 Task: Look for space in Aflou, Algeria from 1st June, 2023 to 9th June, 2023 for 6 adults in price range Rs.6000 to Rs.12000. Place can be entire place with 3 bedrooms having 3 beds and 3 bathrooms. Property type can be house, flat, hotel. Booking option can be shelf check-in. Required host language is .
Action: Mouse moved to (510, 107)
Screenshot: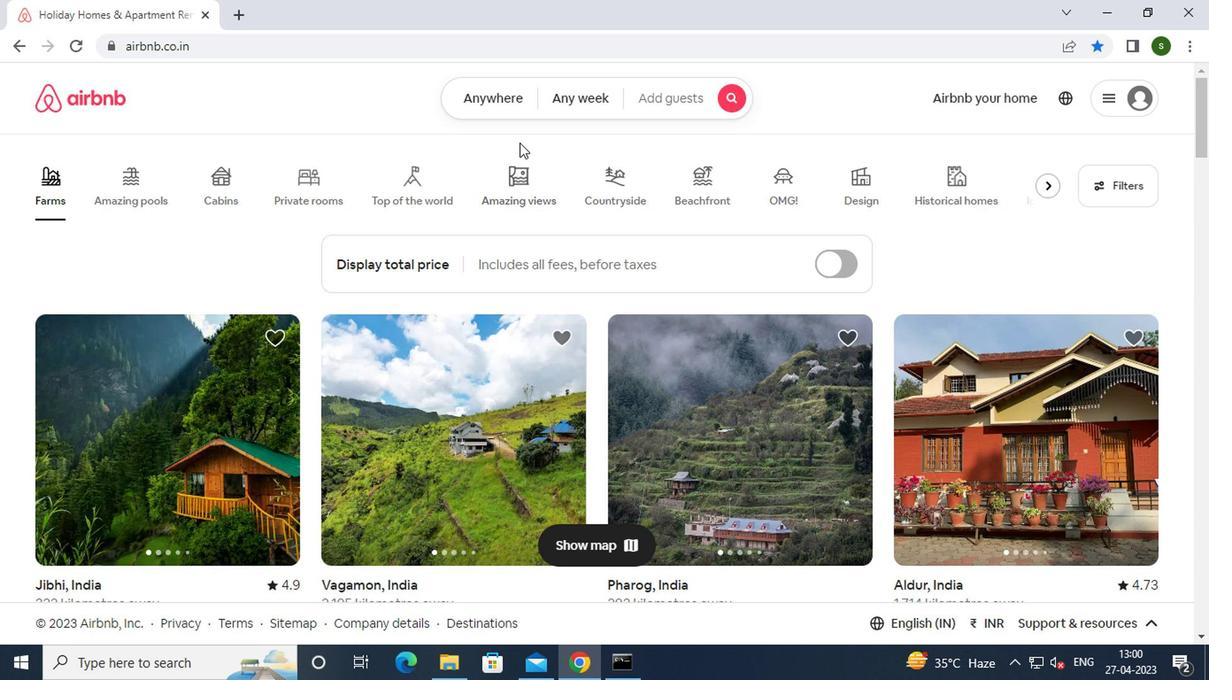 
Action: Mouse pressed left at (510, 107)
Screenshot: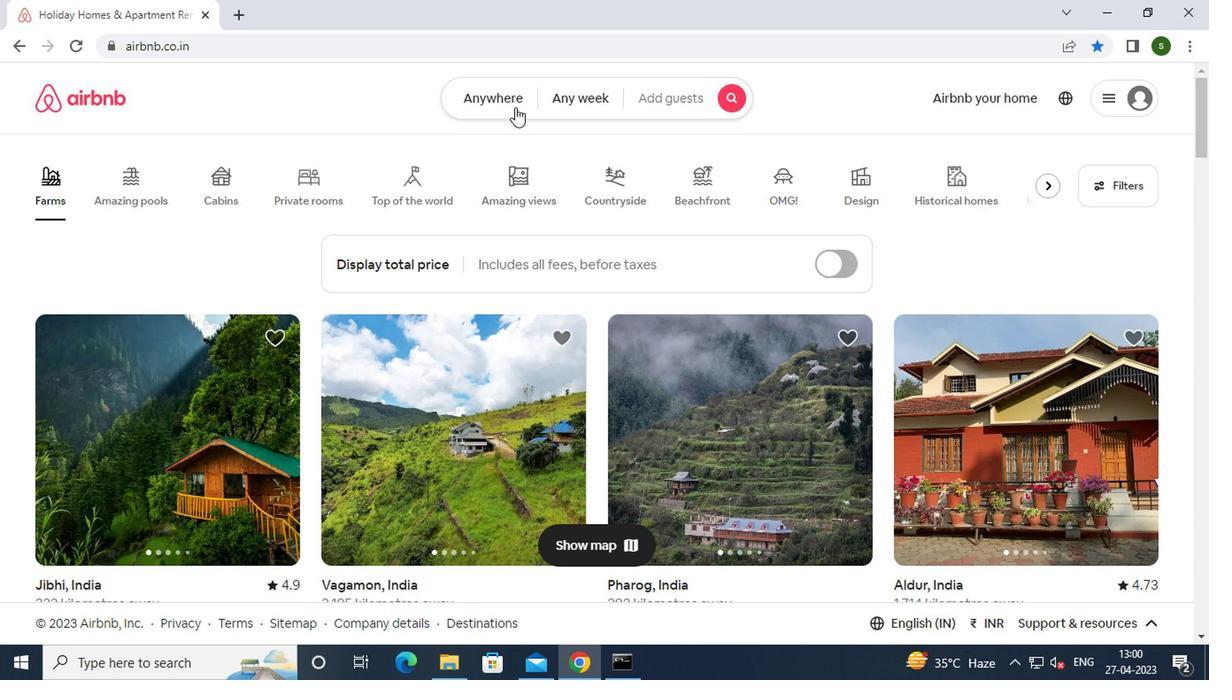 
Action: Mouse moved to (352, 158)
Screenshot: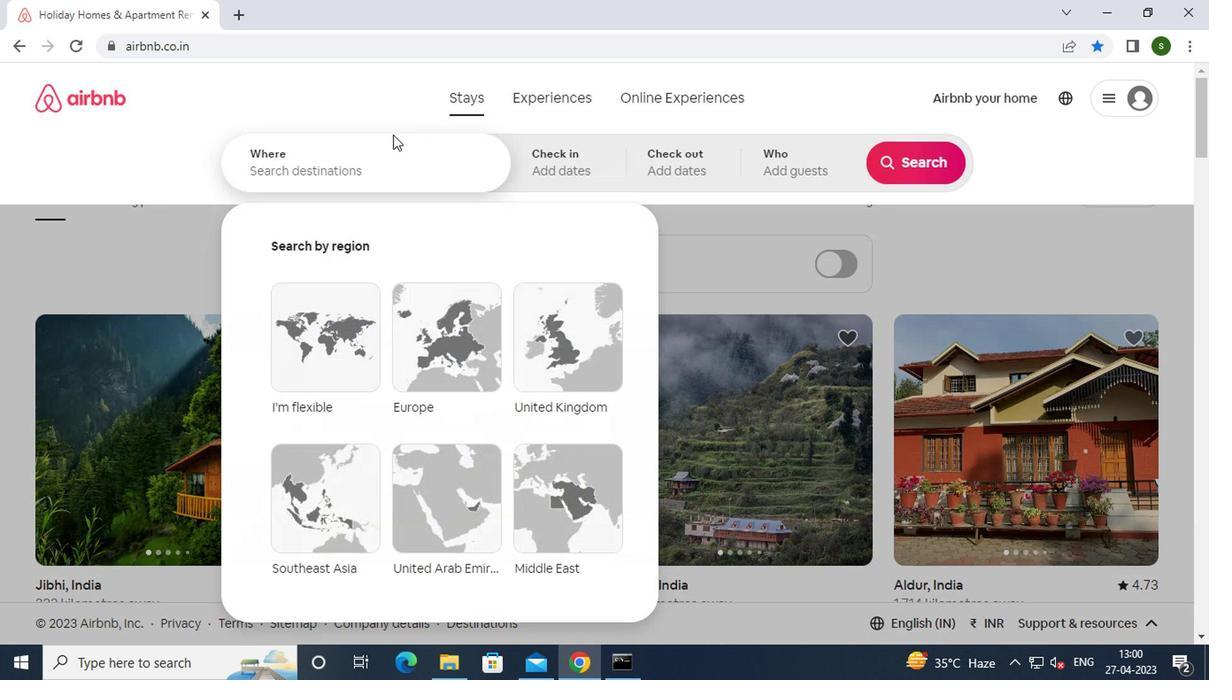 
Action: Mouse pressed left at (352, 158)
Screenshot: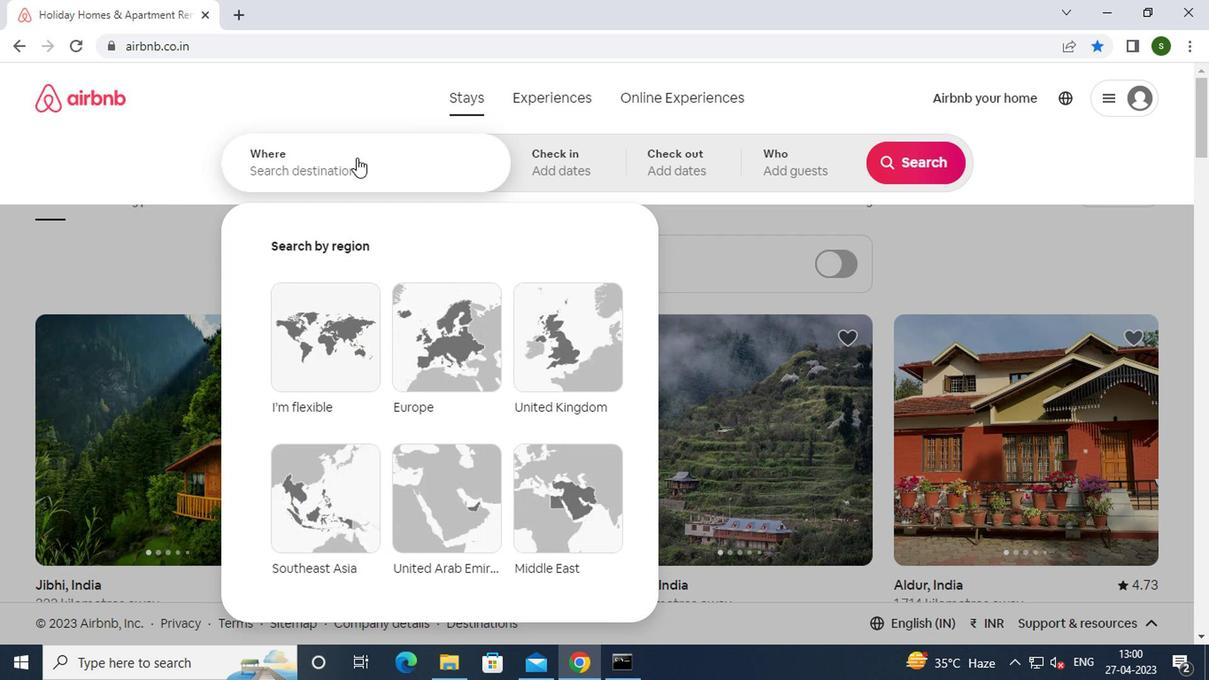 
Action: Mouse moved to (280, 136)
Screenshot: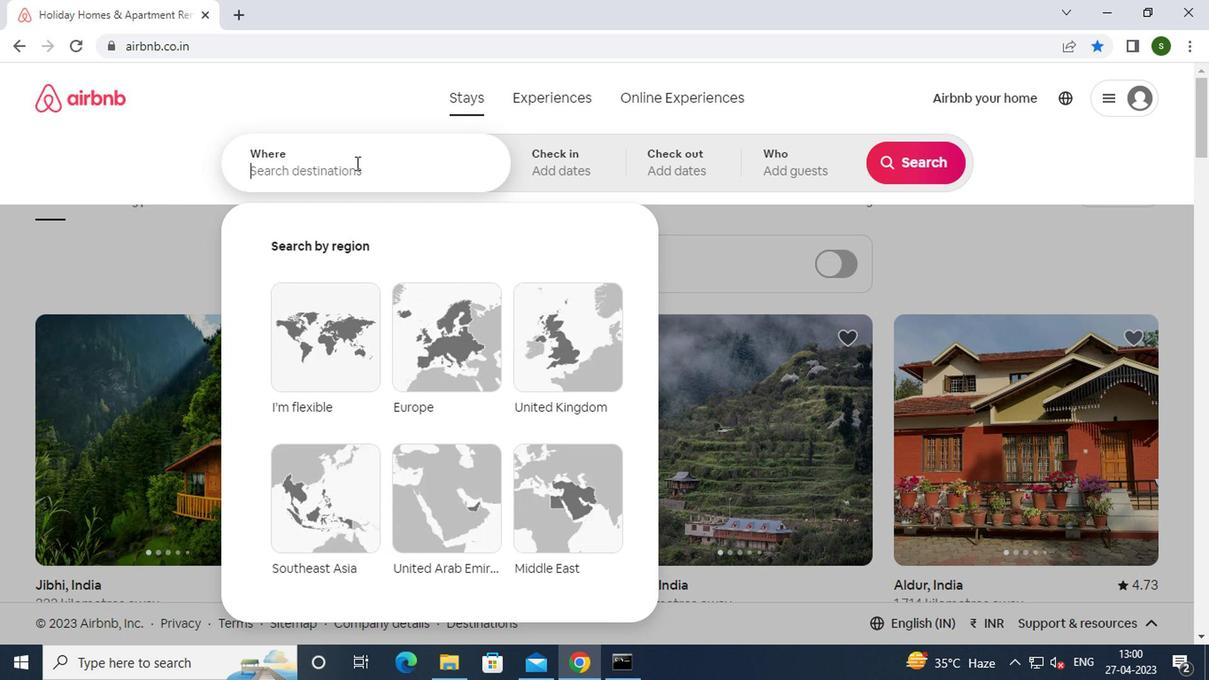 
Action: Key pressed a<Key.caps_lock>flou
Screenshot: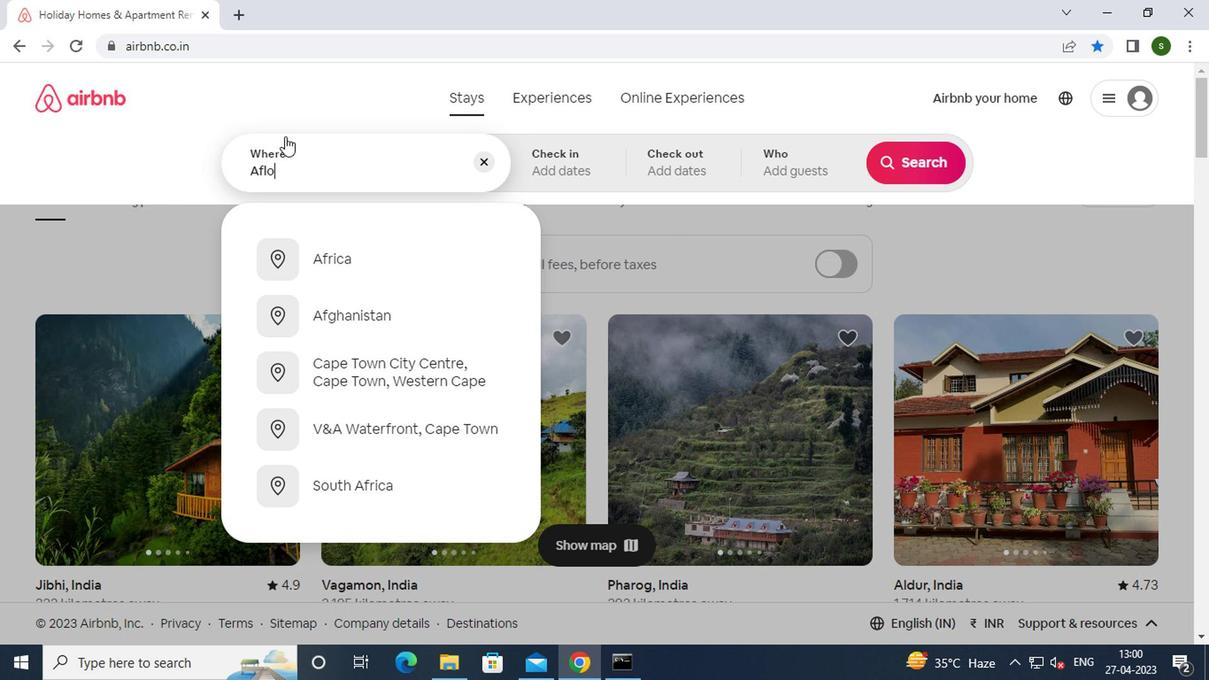 
Action: Mouse moved to (385, 260)
Screenshot: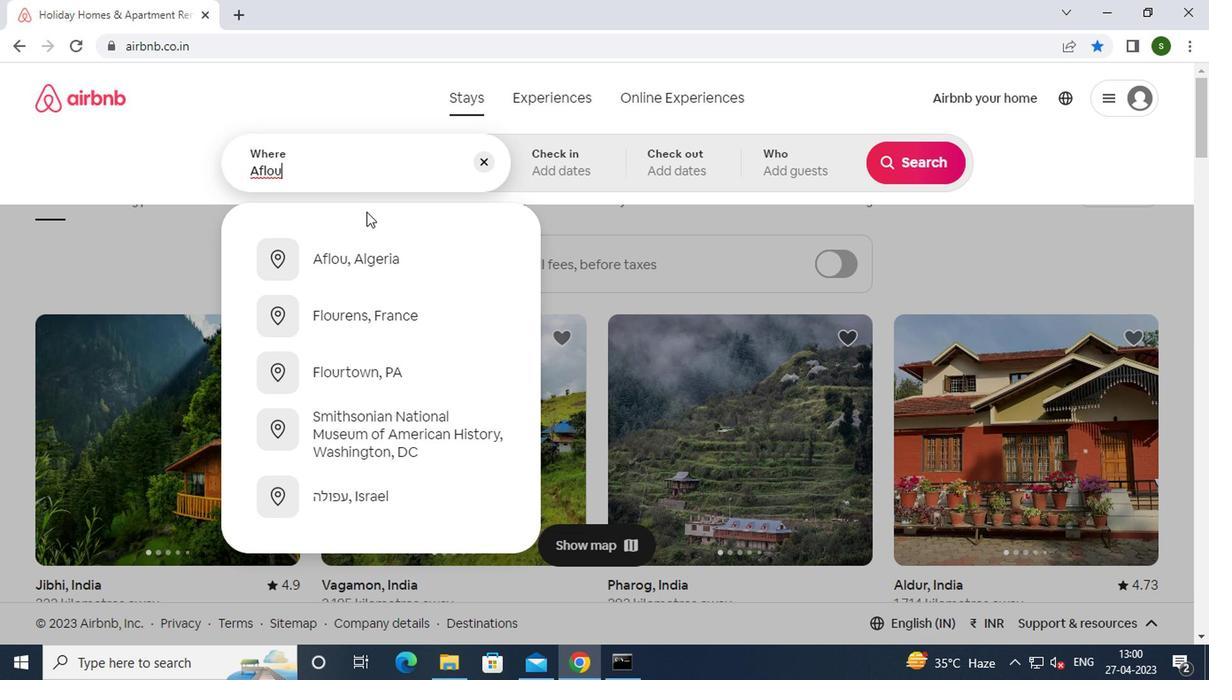 
Action: Mouse pressed left at (385, 260)
Screenshot: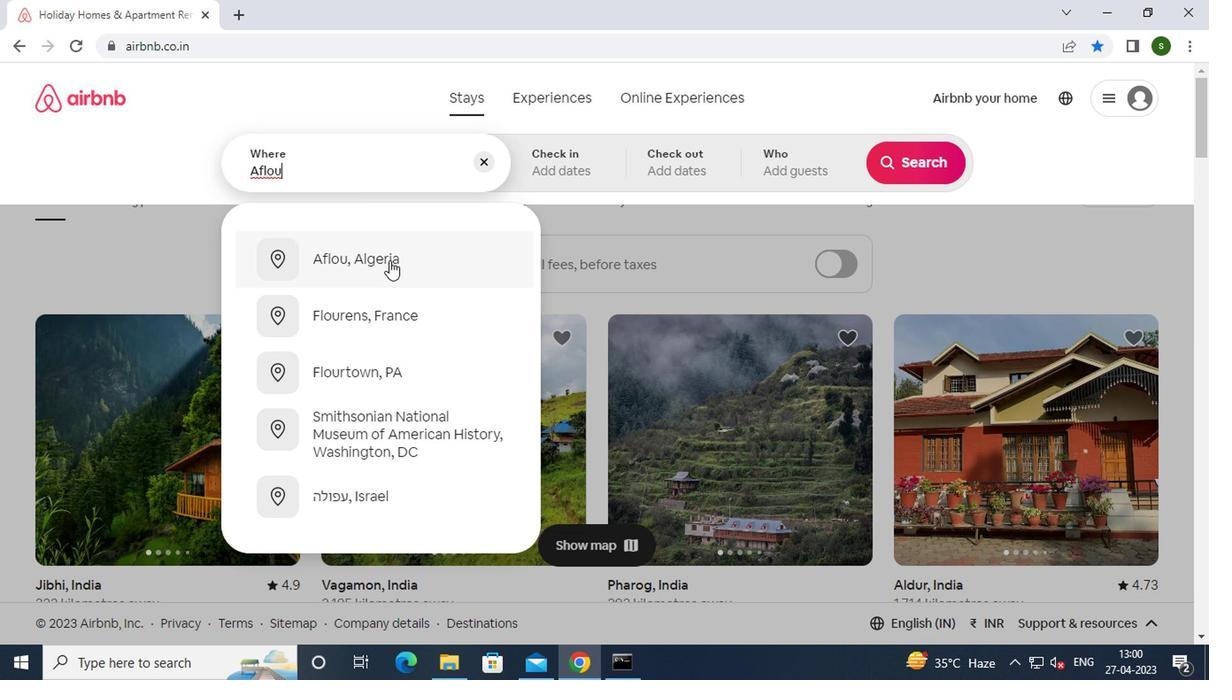 
Action: Mouse moved to (906, 308)
Screenshot: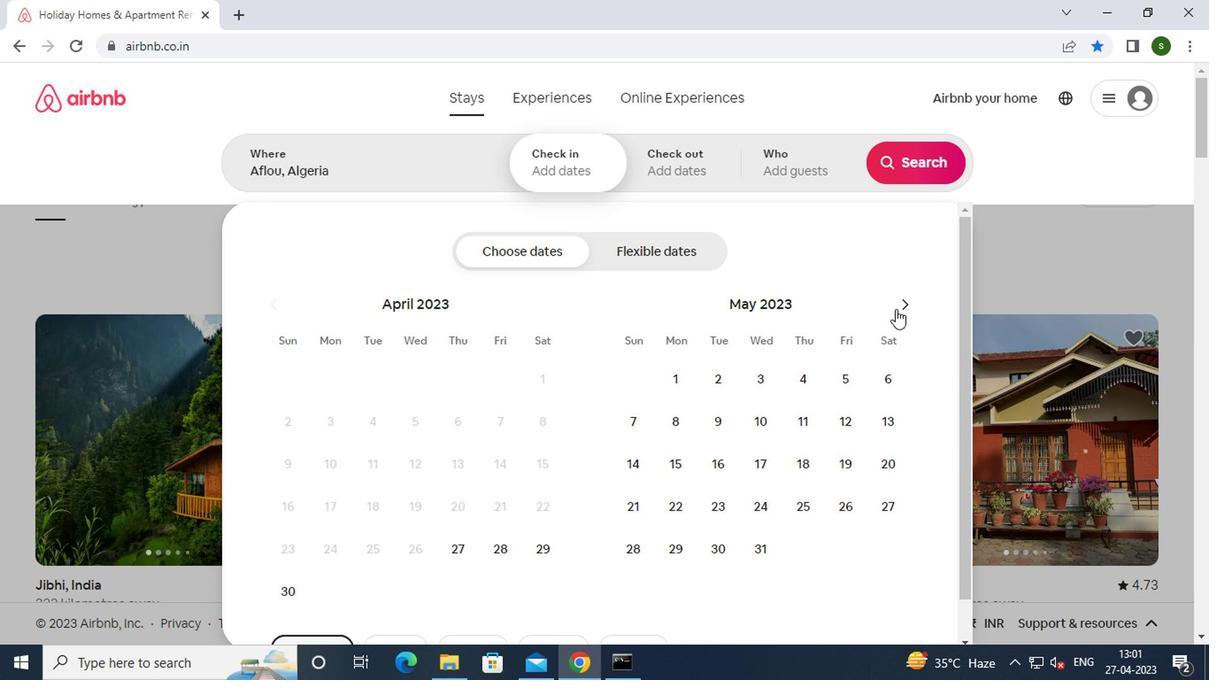 
Action: Mouse pressed left at (906, 308)
Screenshot: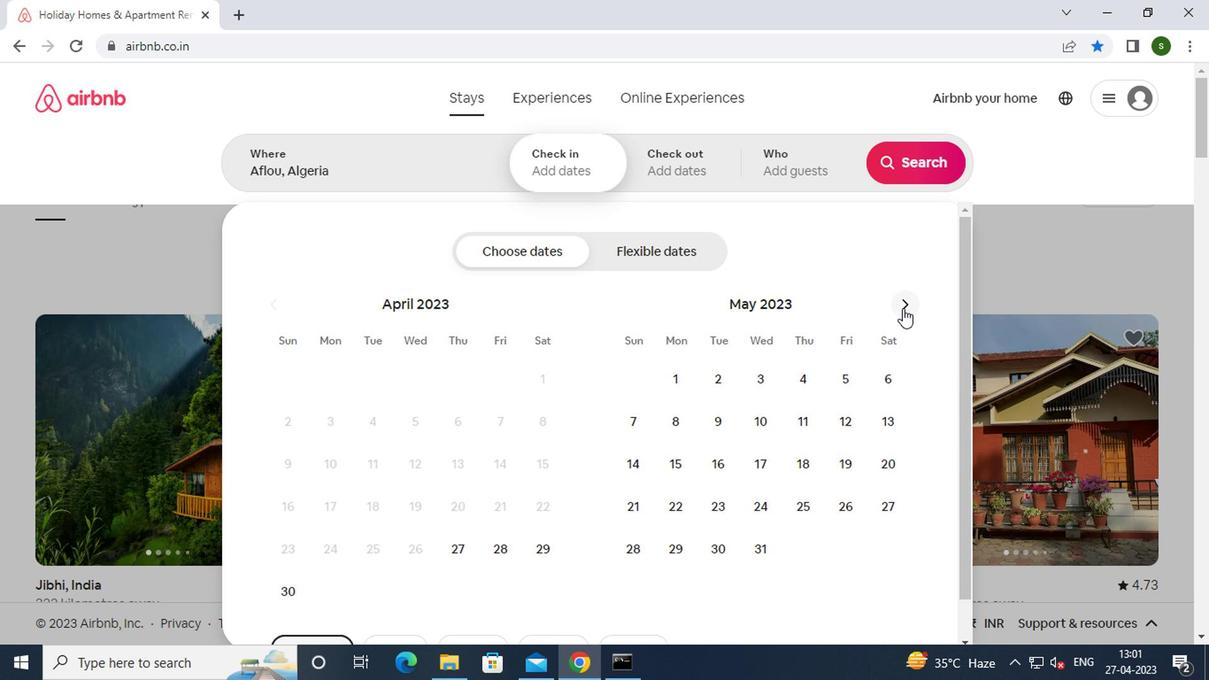 
Action: Mouse moved to (807, 370)
Screenshot: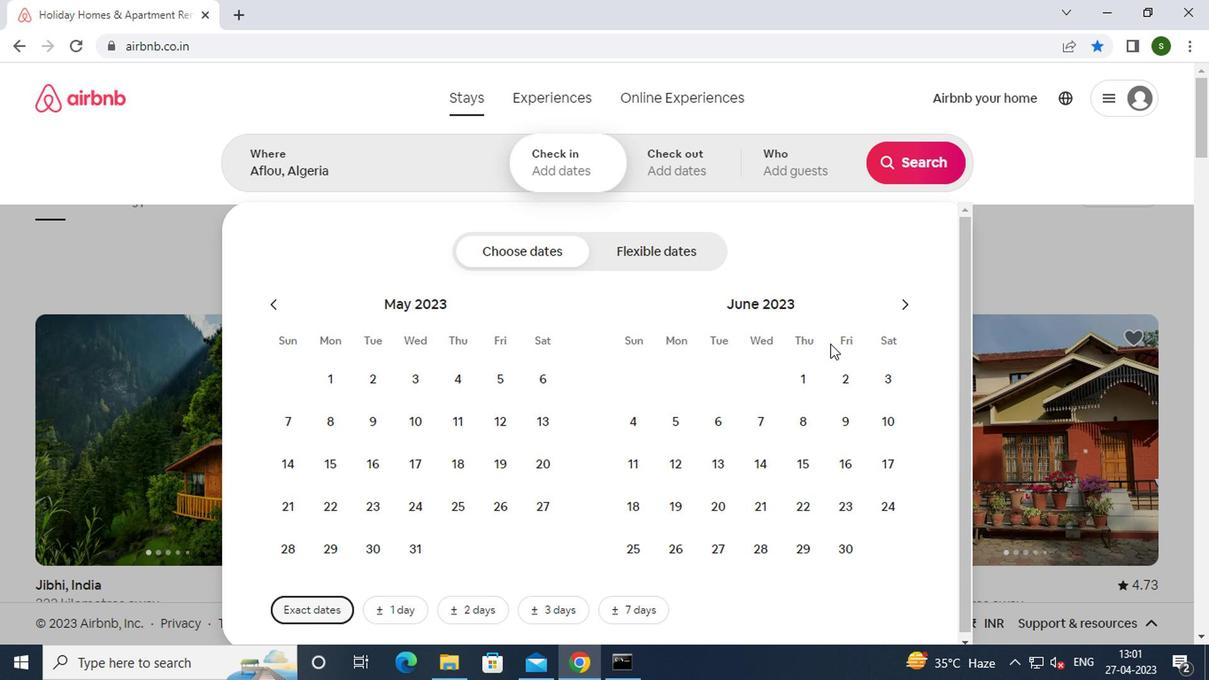 
Action: Mouse pressed left at (807, 370)
Screenshot: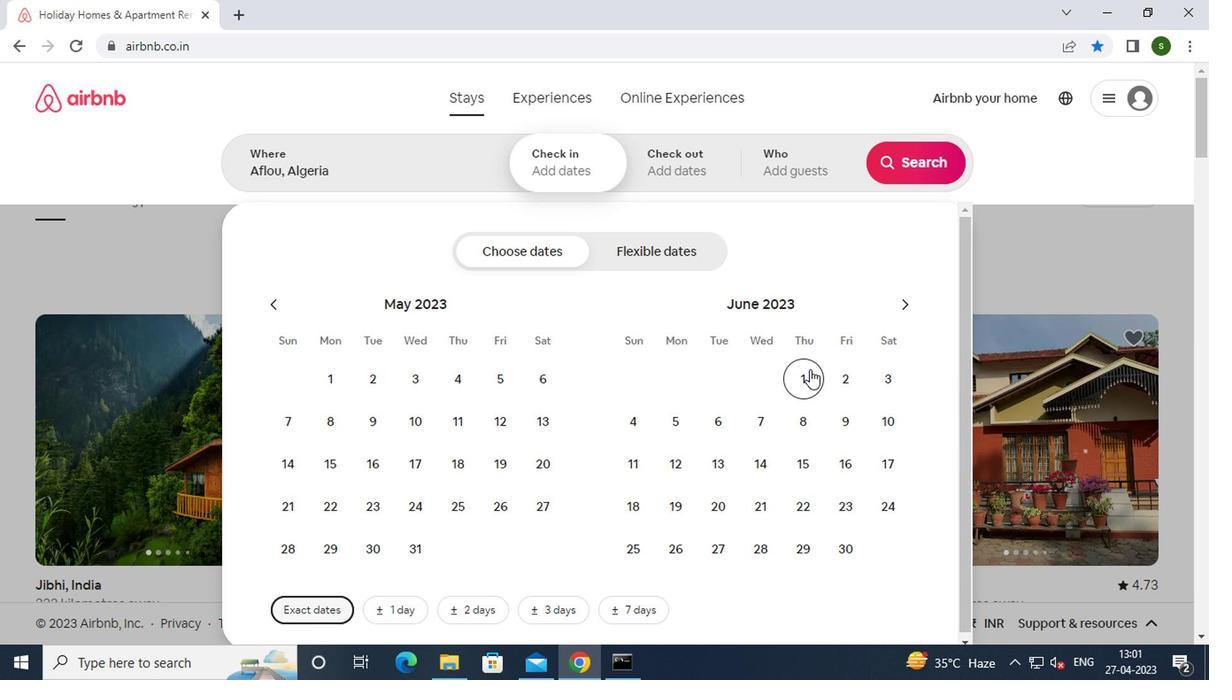 
Action: Mouse moved to (837, 420)
Screenshot: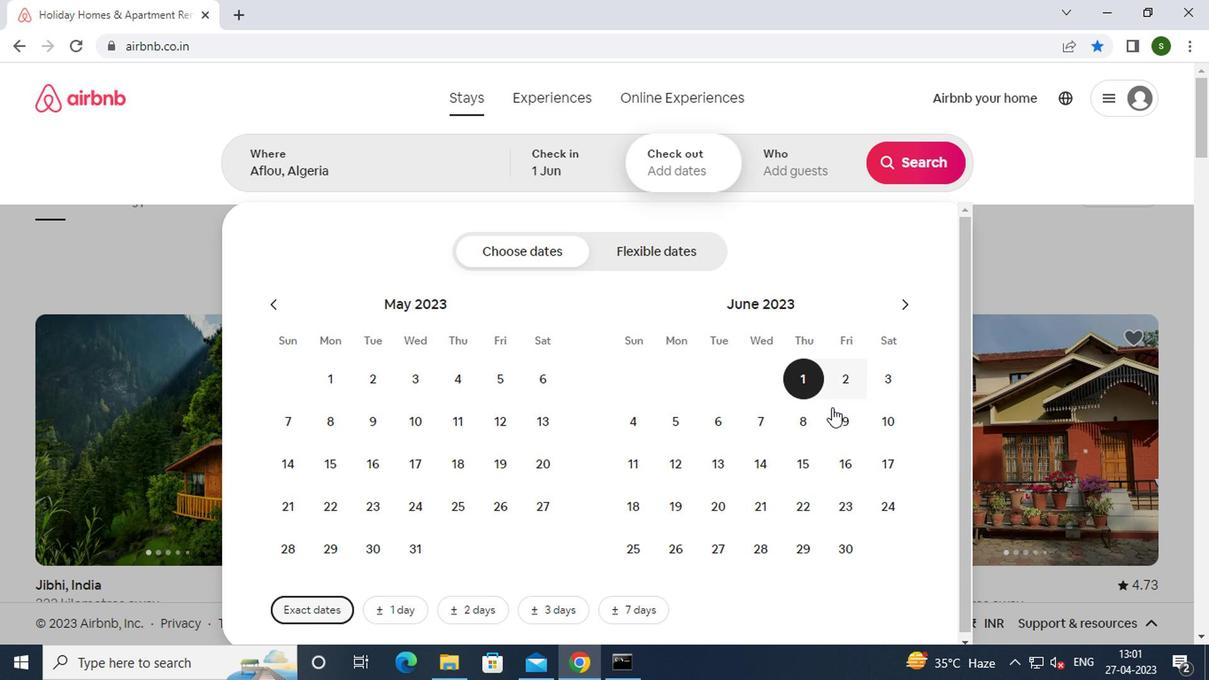 
Action: Mouse pressed left at (837, 420)
Screenshot: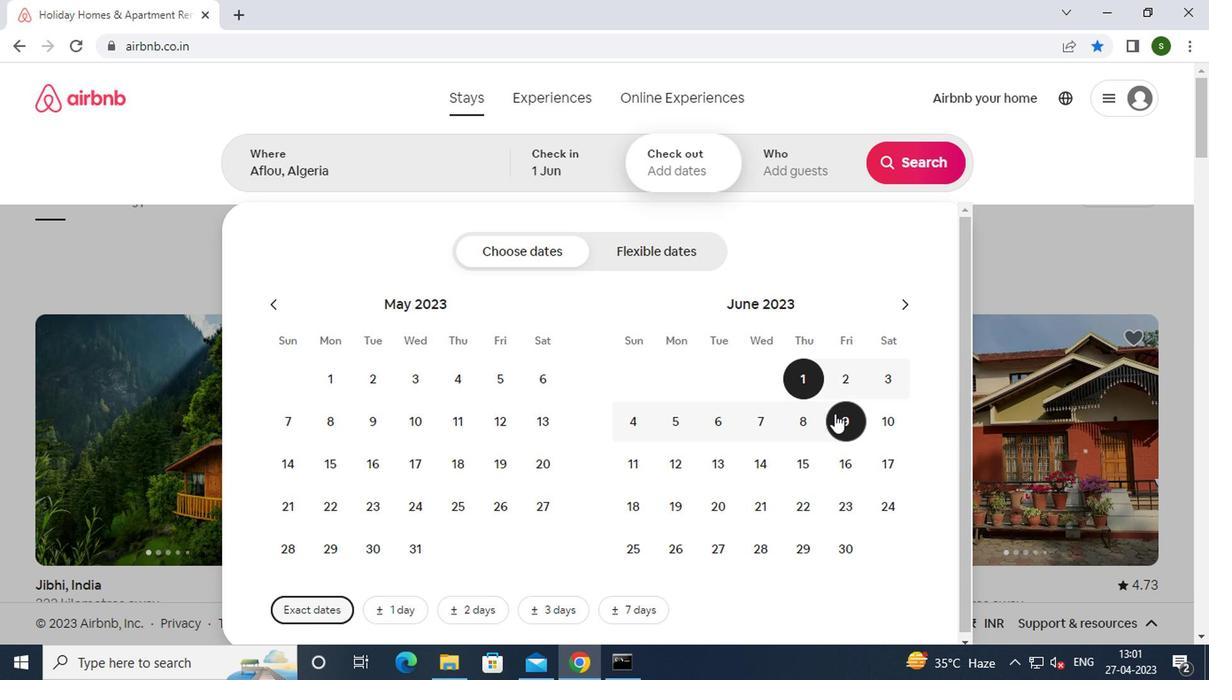 
Action: Mouse moved to (813, 154)
Screenshot: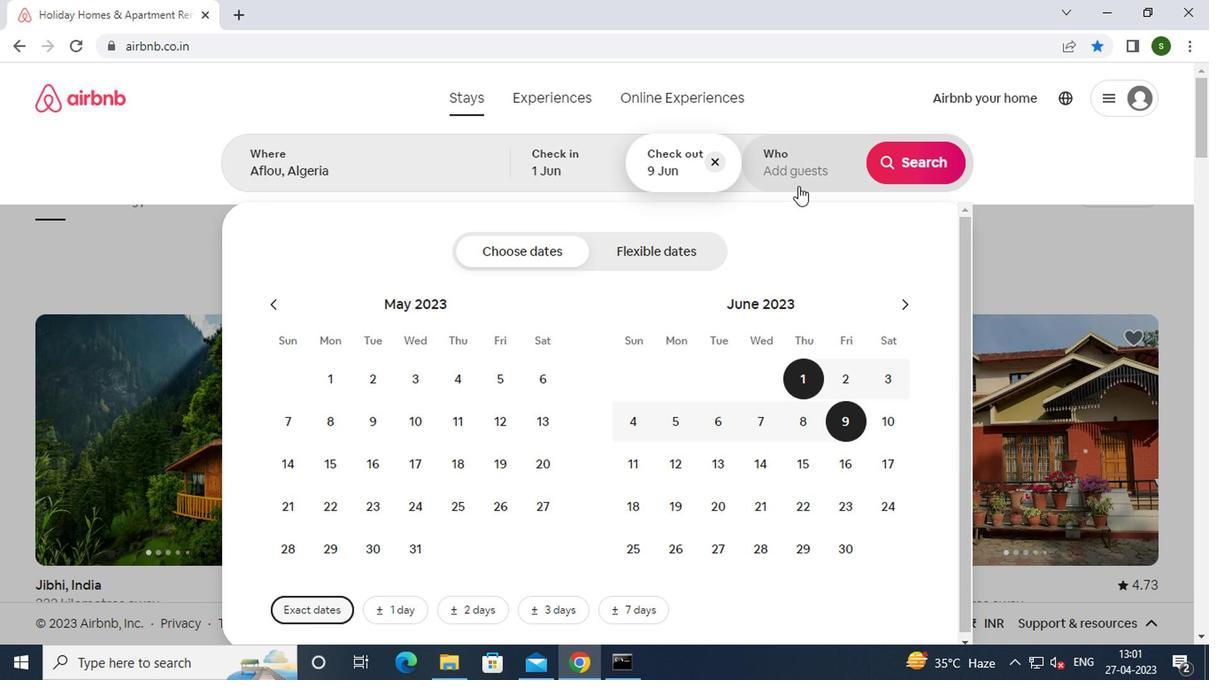 
Action: Mouse pressed left at (813, 154)
Screenshot: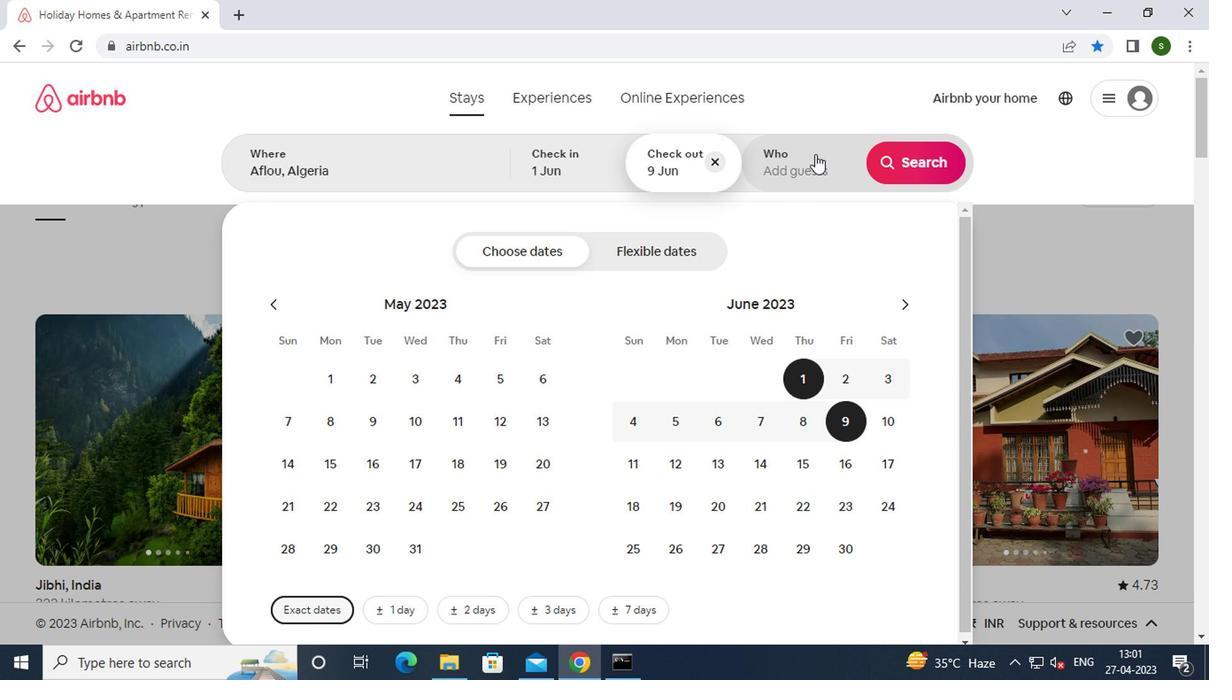 
Action: Mouse moved to (926, 265)
Screenshot: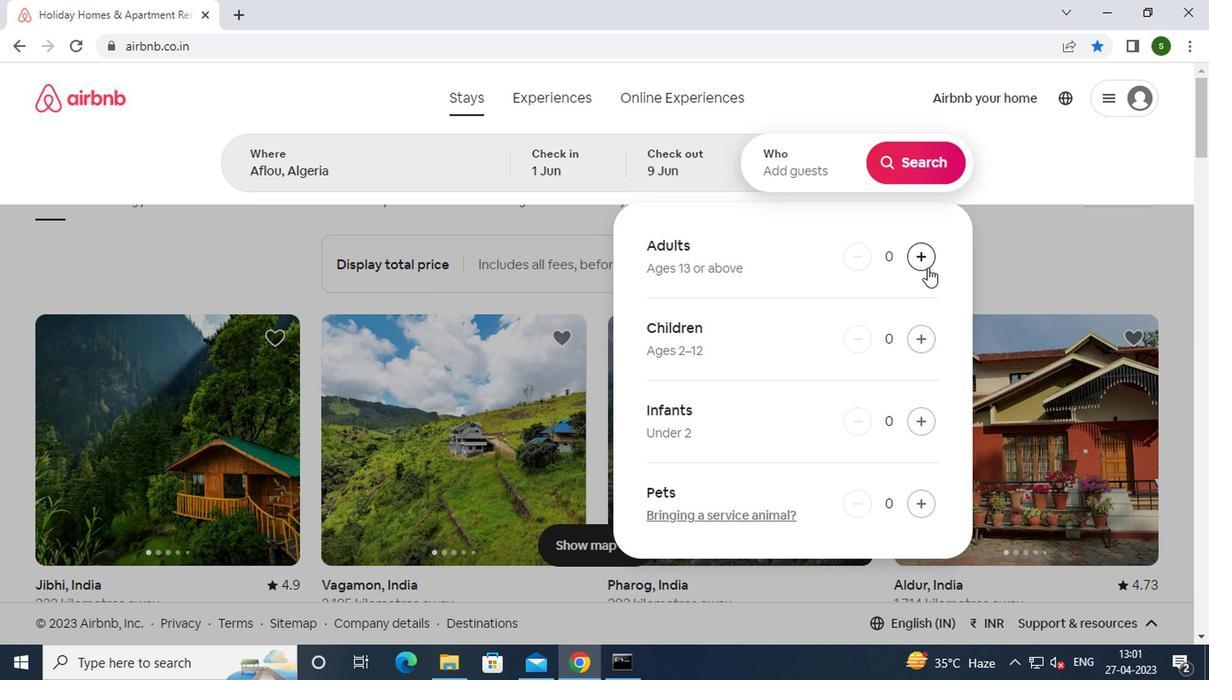 
Action: Mouse pressed left at (926, 265)
Screenshot: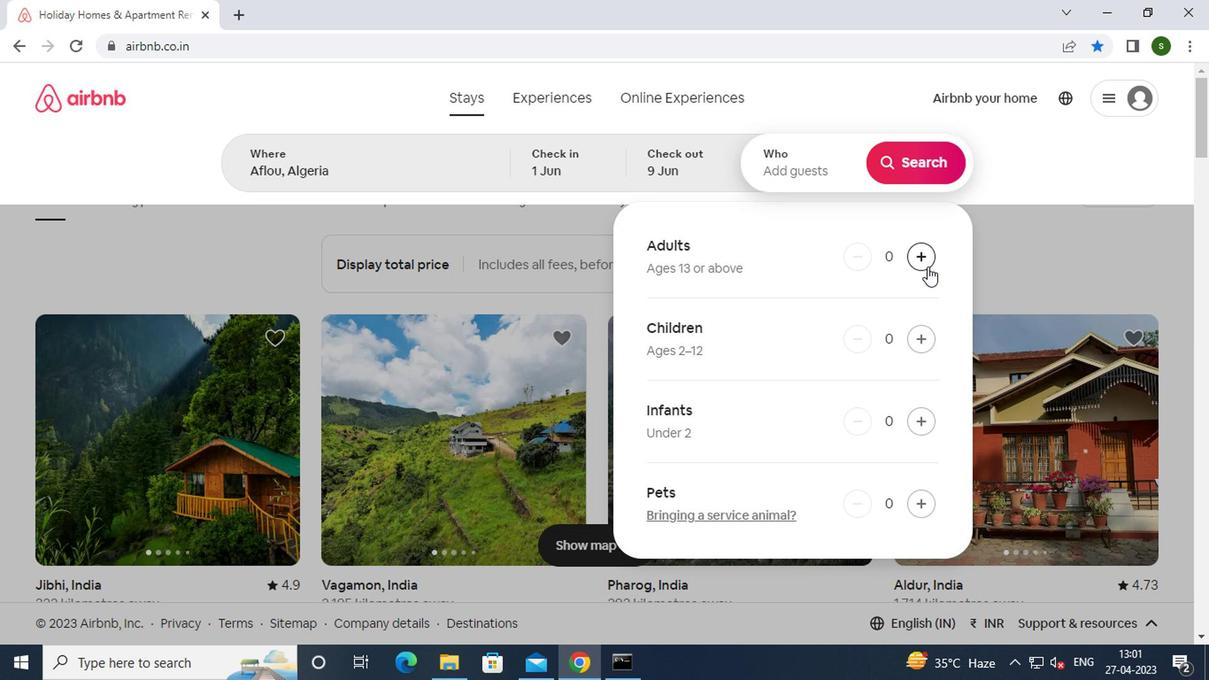 
Action: Mouse pressed left at (926, 265)
Screenshot: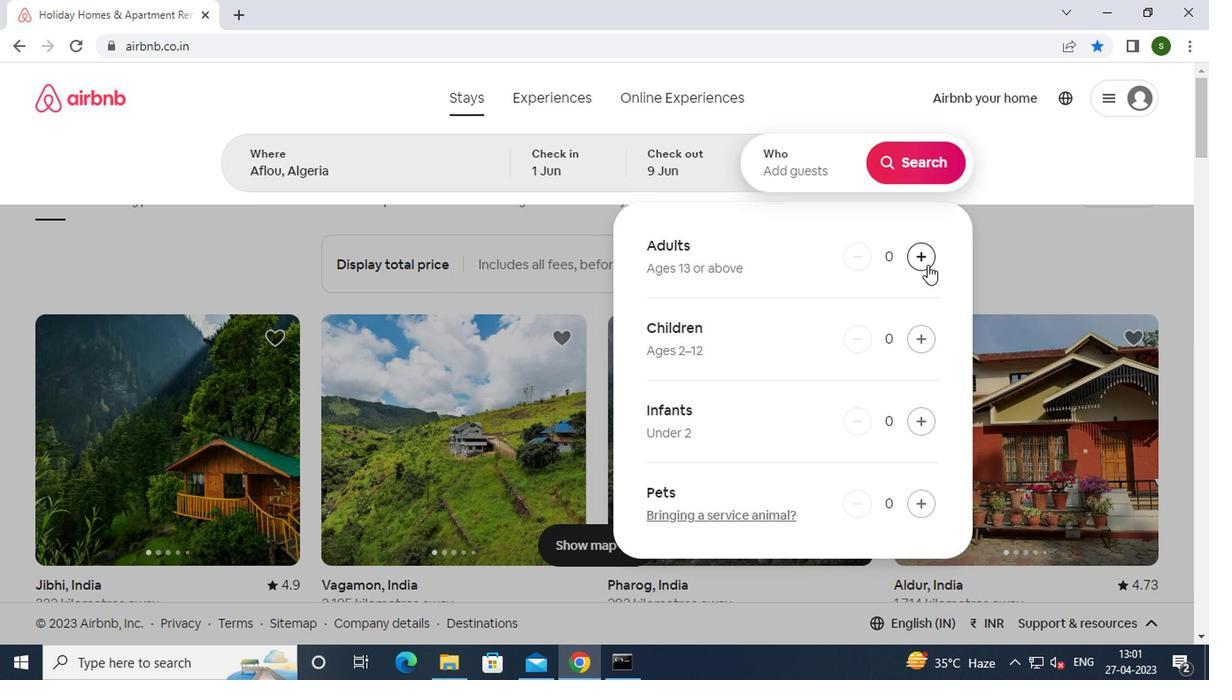 
Action: Mouse pressed left at (926, 265)
Screenshot: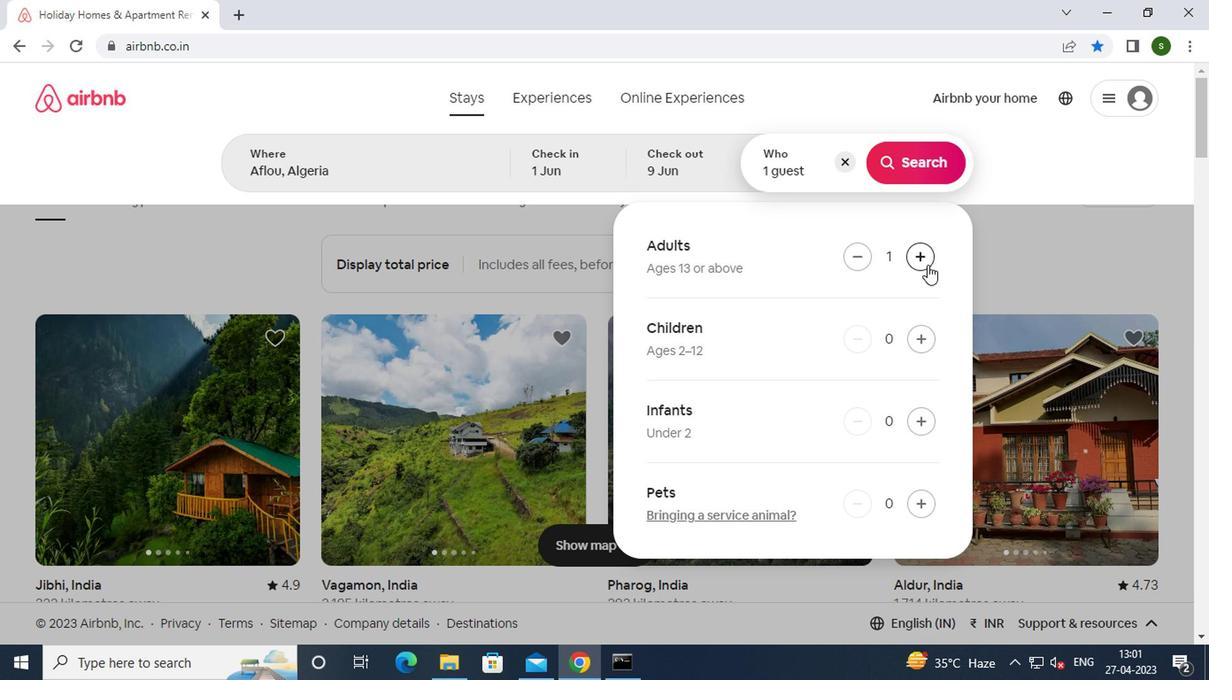 
Action: Mouse pressed left at (926, 265)
Screenshot: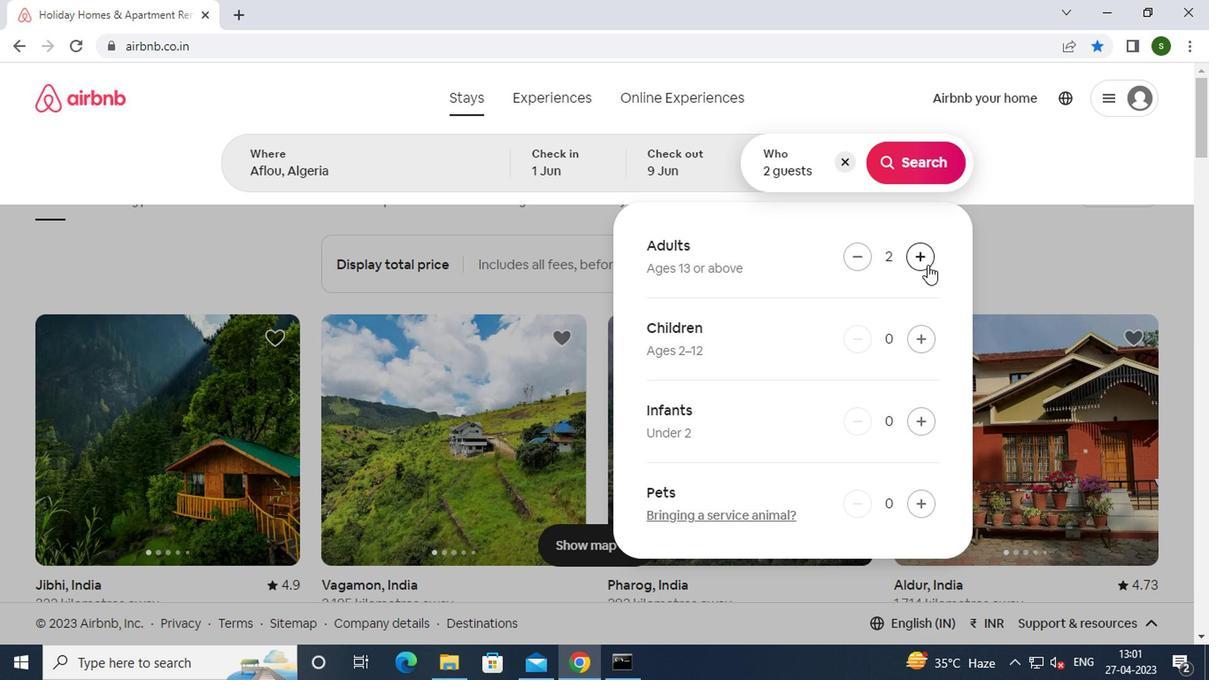 
Action: Mouse pressed left at (926, 265)
Screenshot: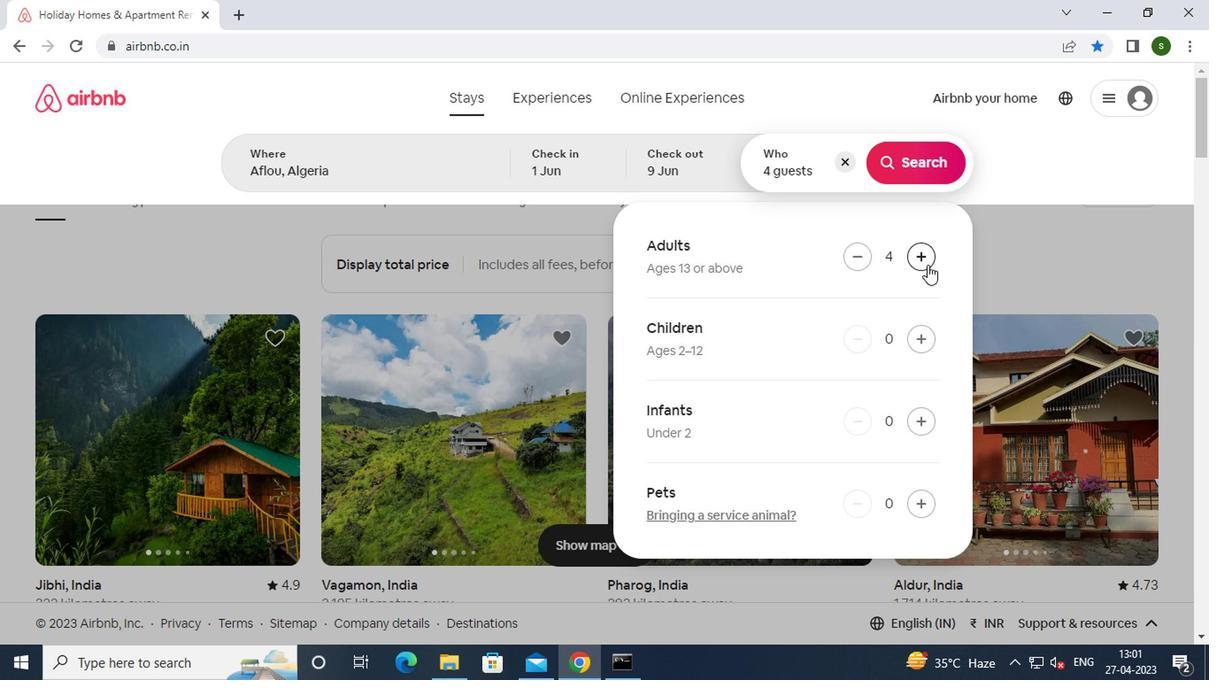 
Action: Mouse pressed left at (926, 265)
Screenshot: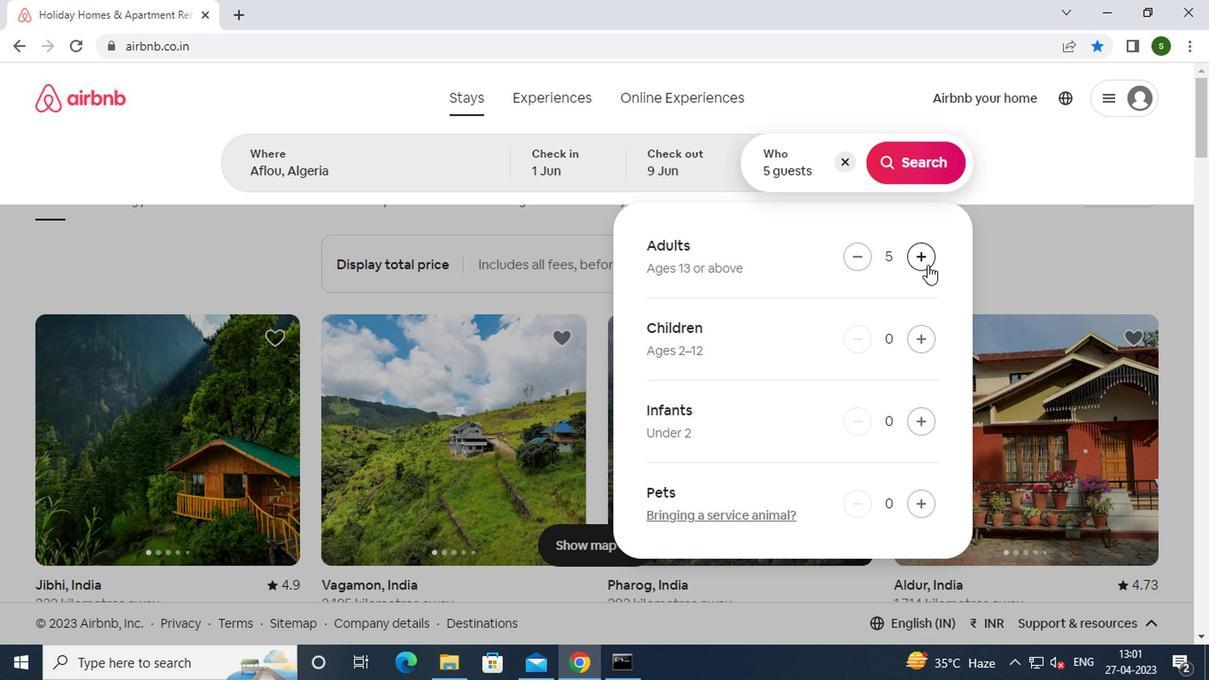 
Action: Mouse moved to (900, 155)
Screenshot: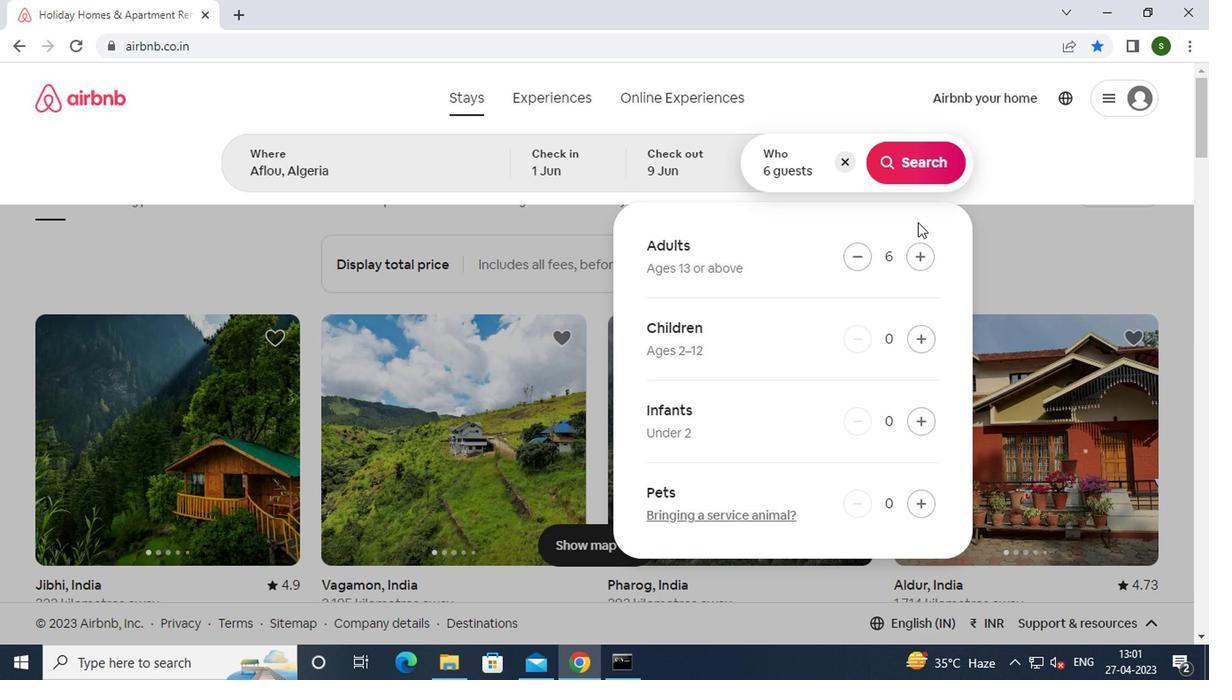 
Action: Mouse pressed left at (900, 155)
Screenshot: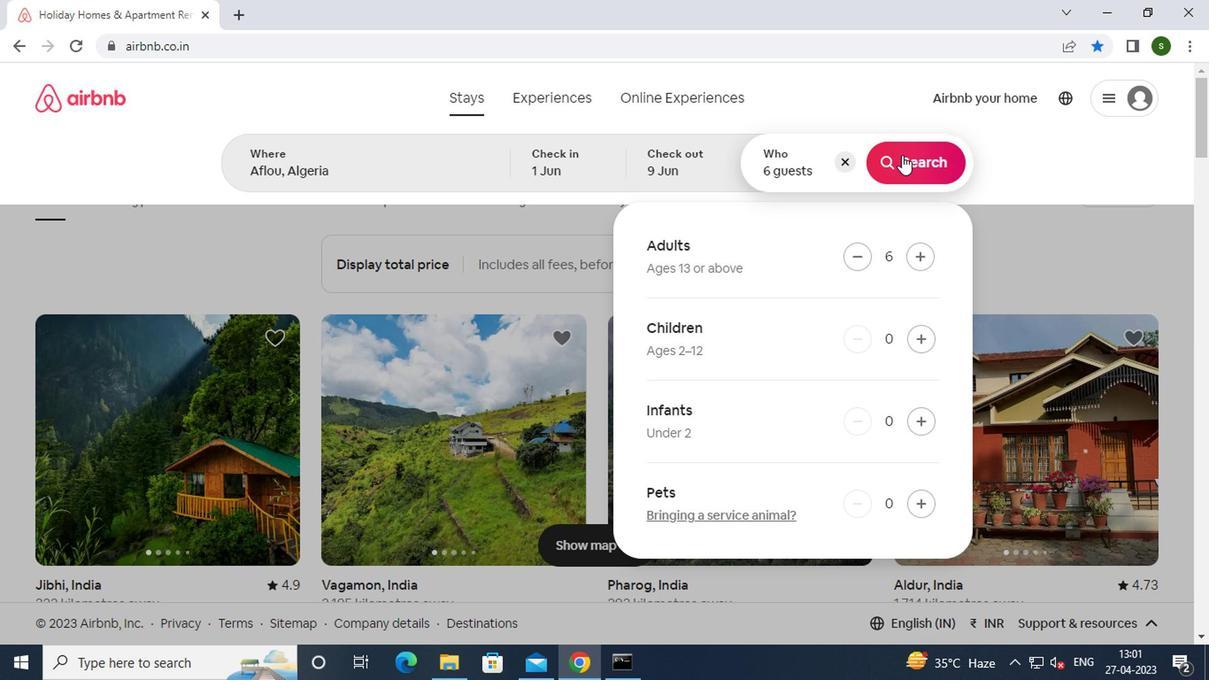 
Action: Mouse moved to (1155, 168)
Screenshot: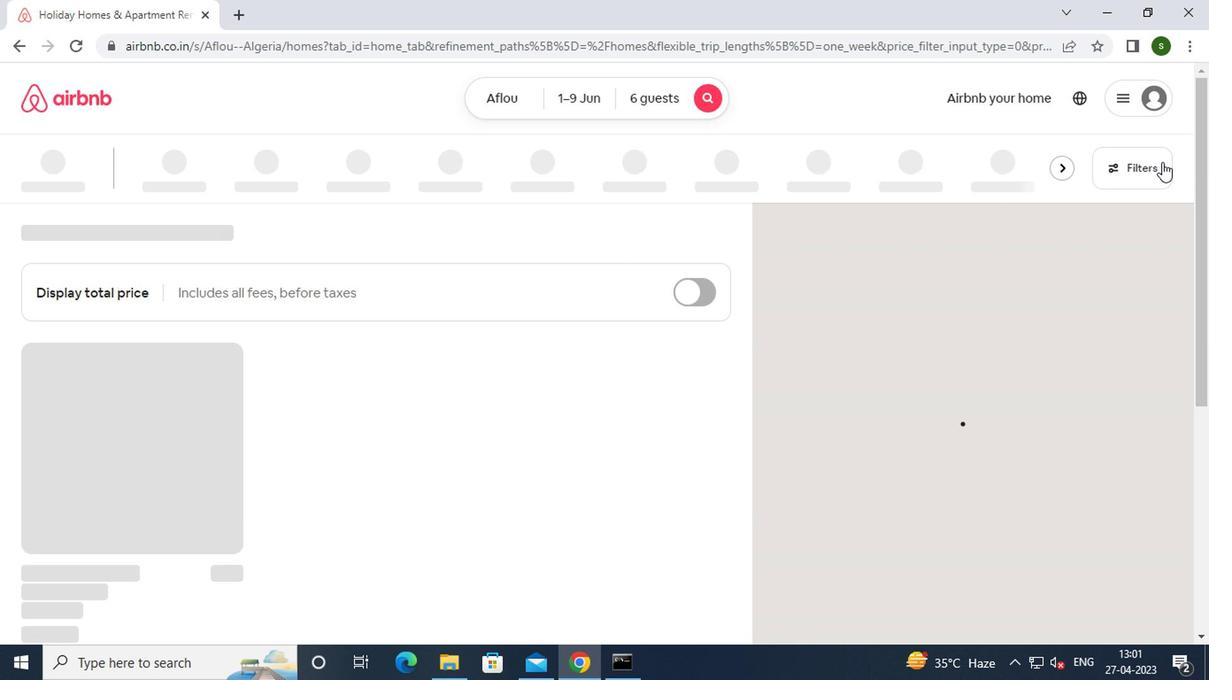 
Action: Mouse pressed left at (1155, 168)
Screenshot: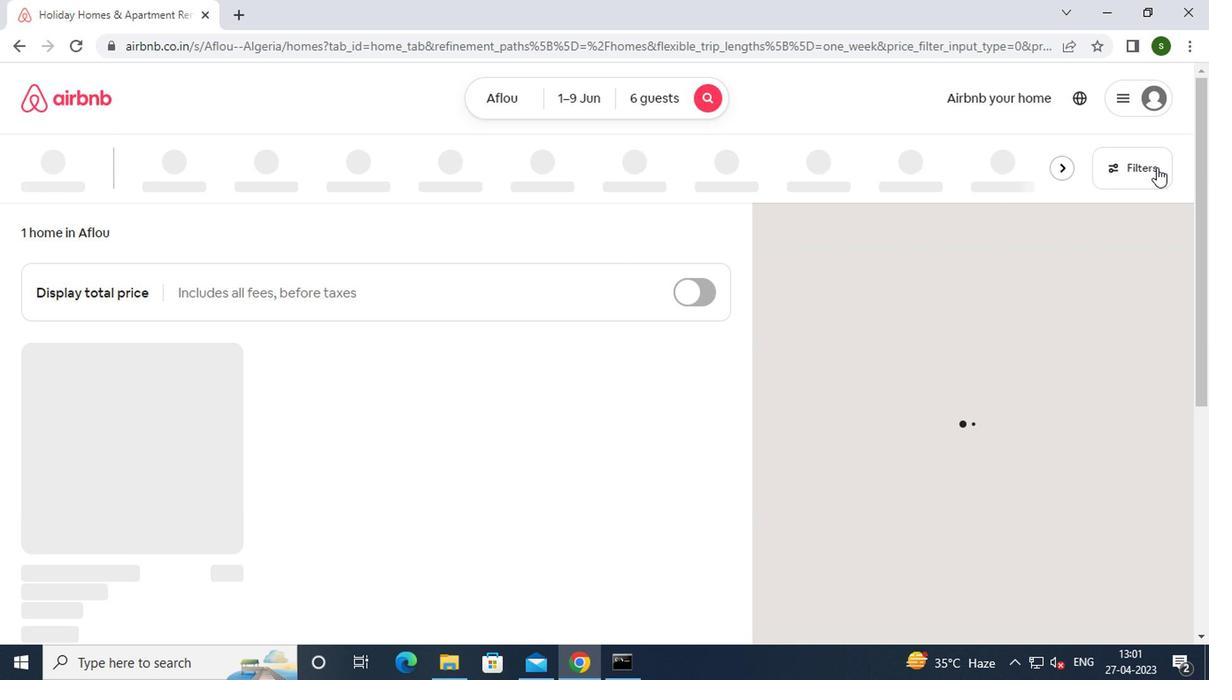 
Action: Mouse moved to (478, 340)
Screenshot: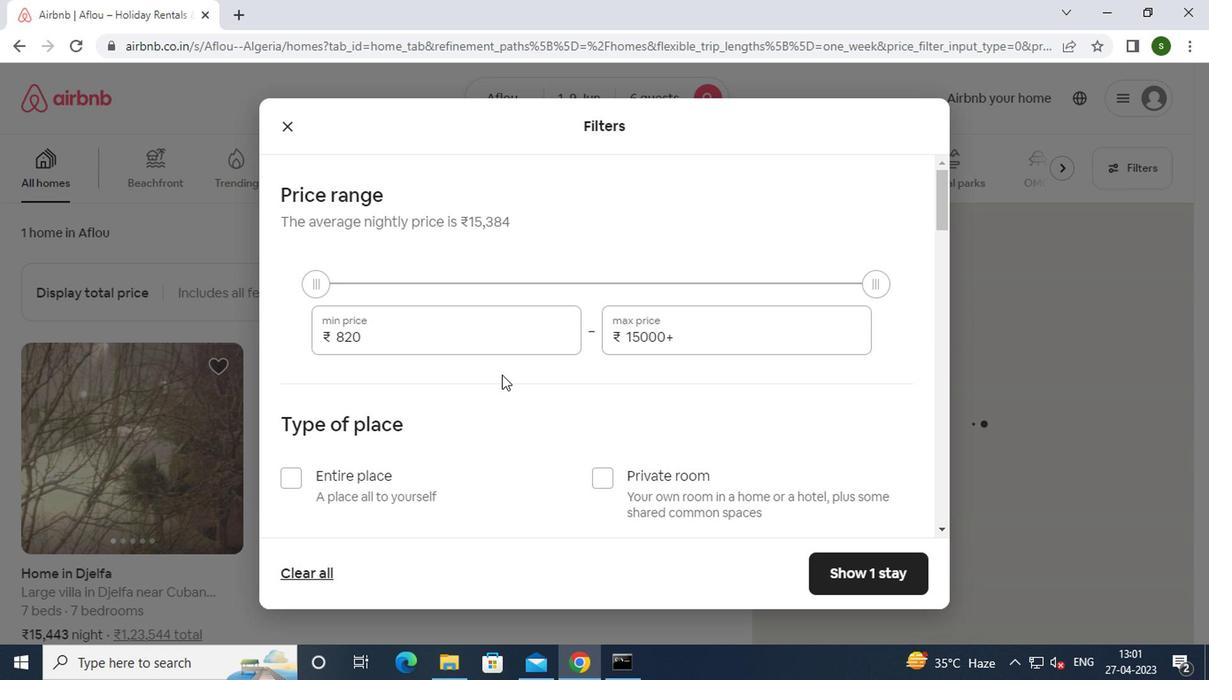 
Action: Mouse pressed left at (478, 340)
Screenshot: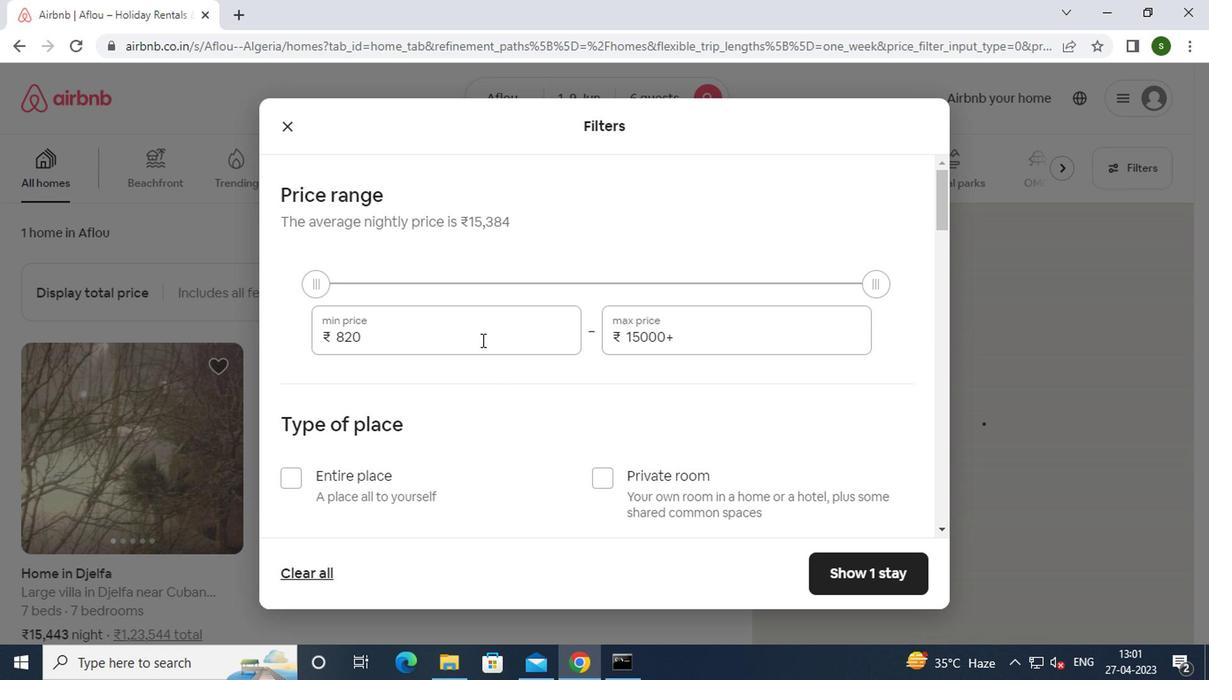 
Action: Key pressed <Key.backspace><Key.backspace><Key.backspace><Key.backspace><Key.backspace><Key.backspace><Key.backspace><Key.backspace>6000
Screenshot: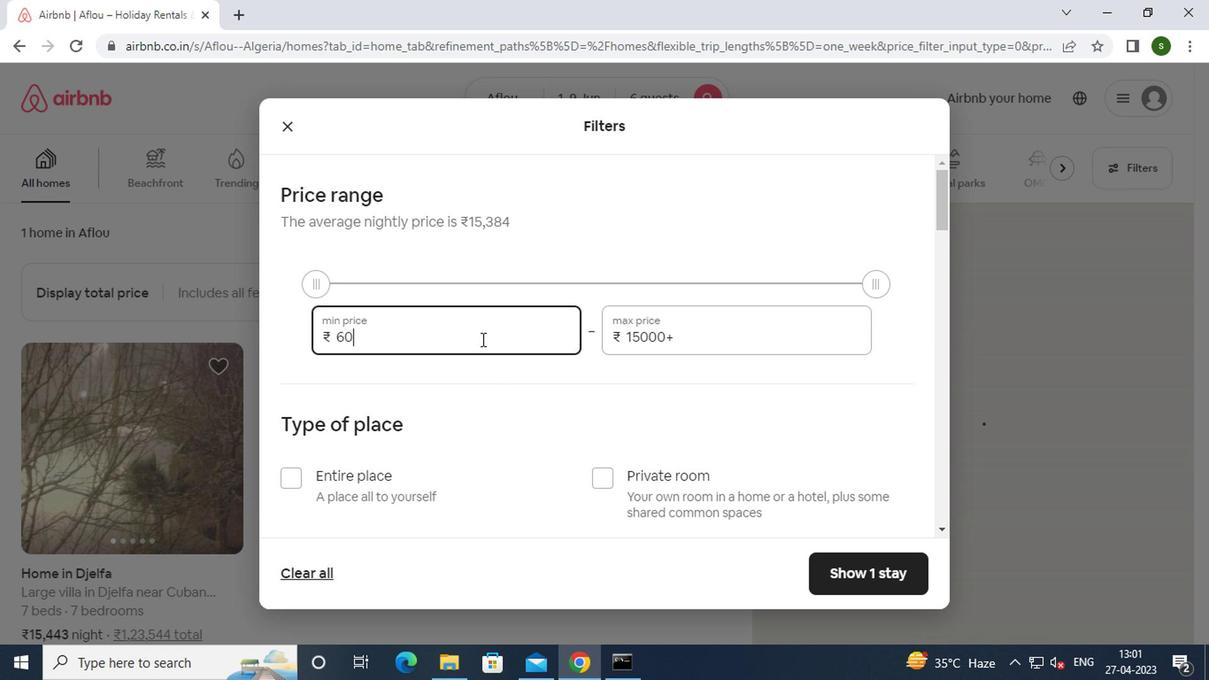 
Action: Mouse moved to (692, 349)
Screenshot: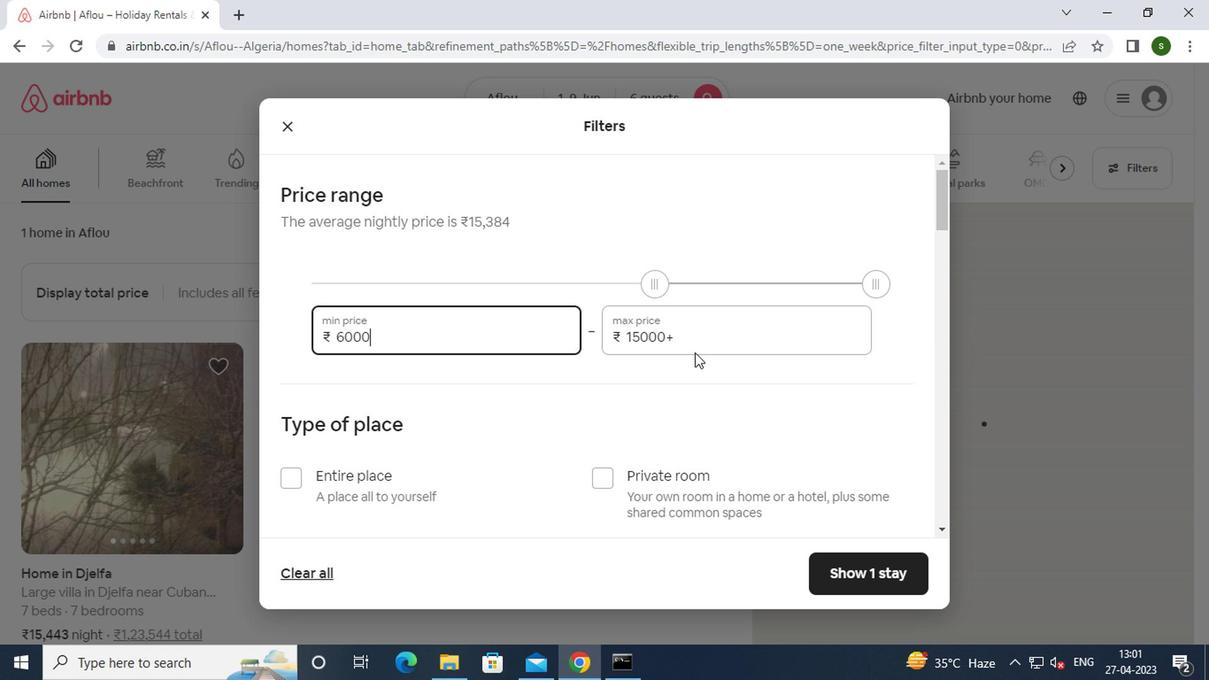
Action: Mouse pressed left at (692, 349)
Screenshot: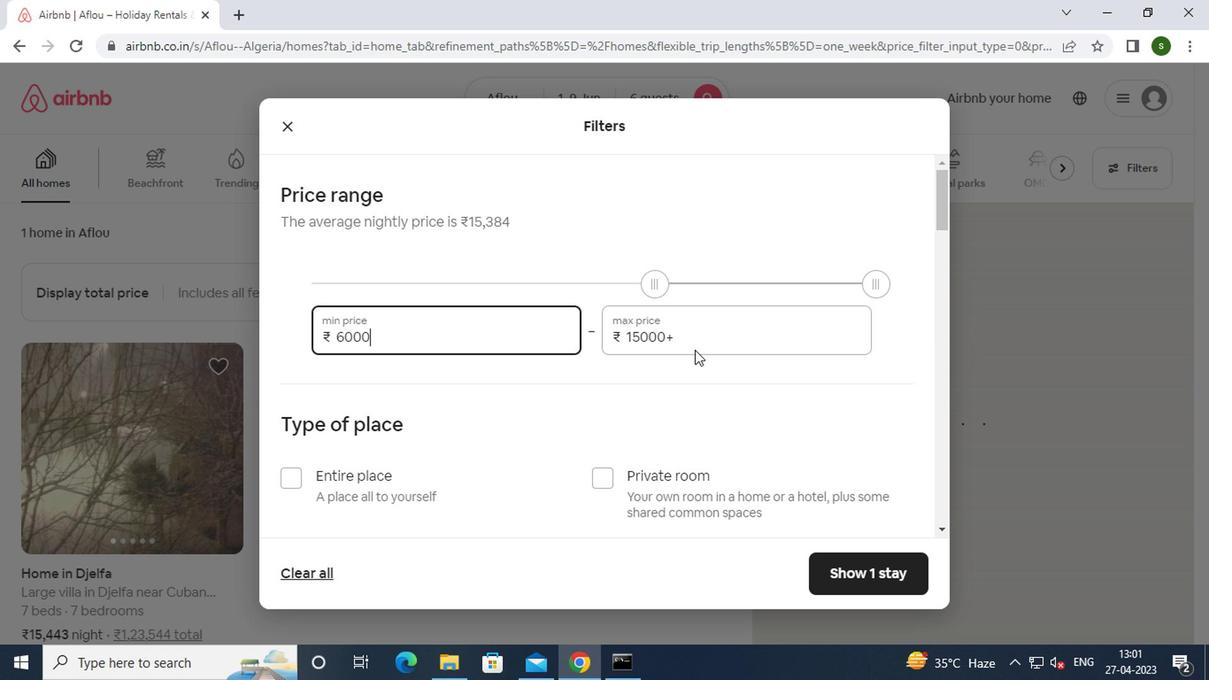 
Action: Mouse moved to (692, 345)
Screenshot: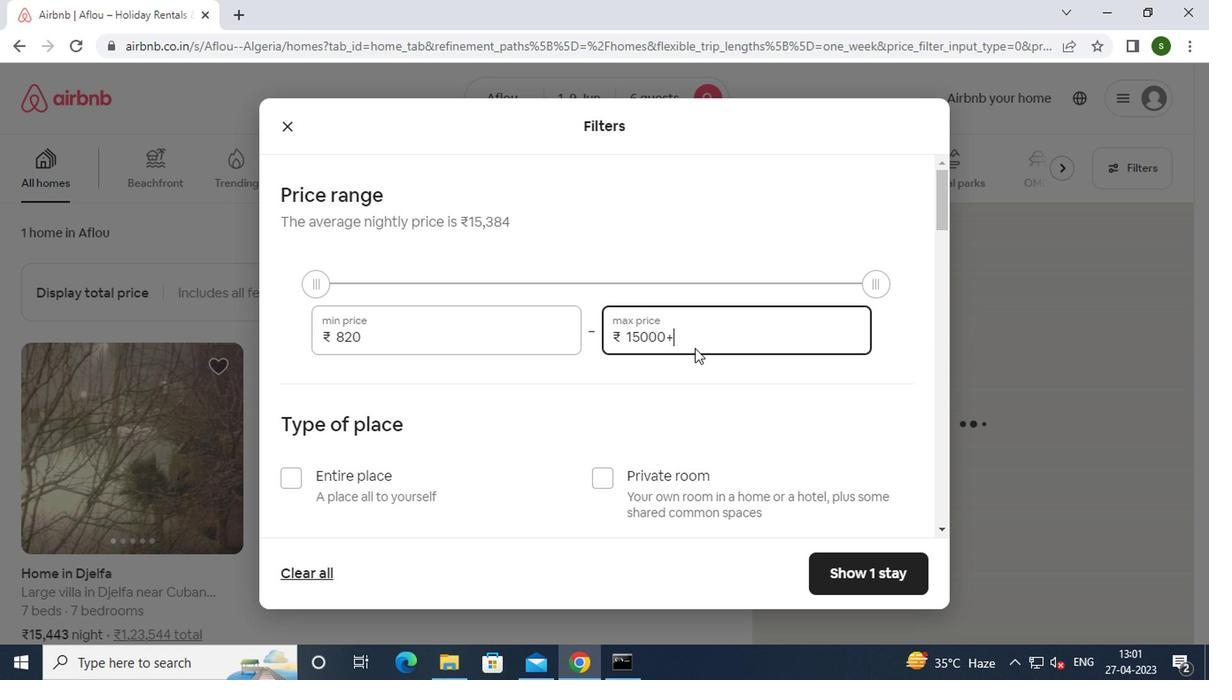 
Action: Key pressed <Key.backspace><Key.backspace><Key.backspace><Key.backspace><Key.backspace><Key.backspace><Key.backspace><Key.backspace><Key.backspace><Key.backspace><Key.backspace><Key.backspace>12000
Screenshot: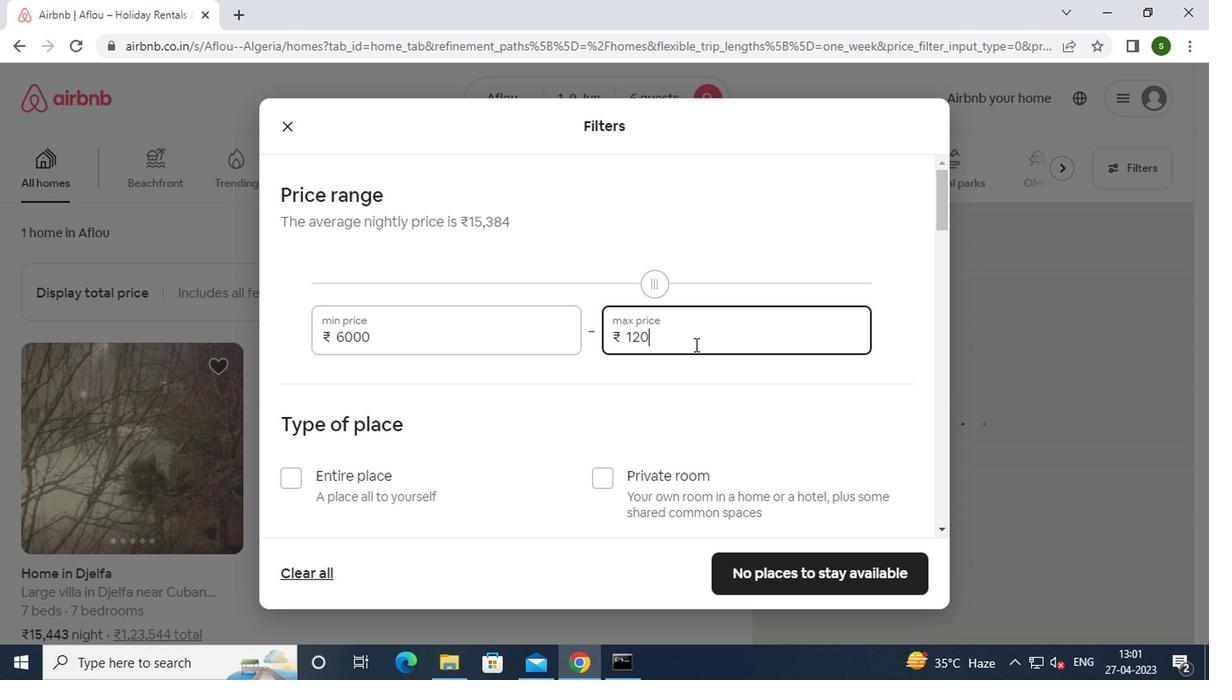 
Action: Mouse moved to (507, 379)
Screenshot: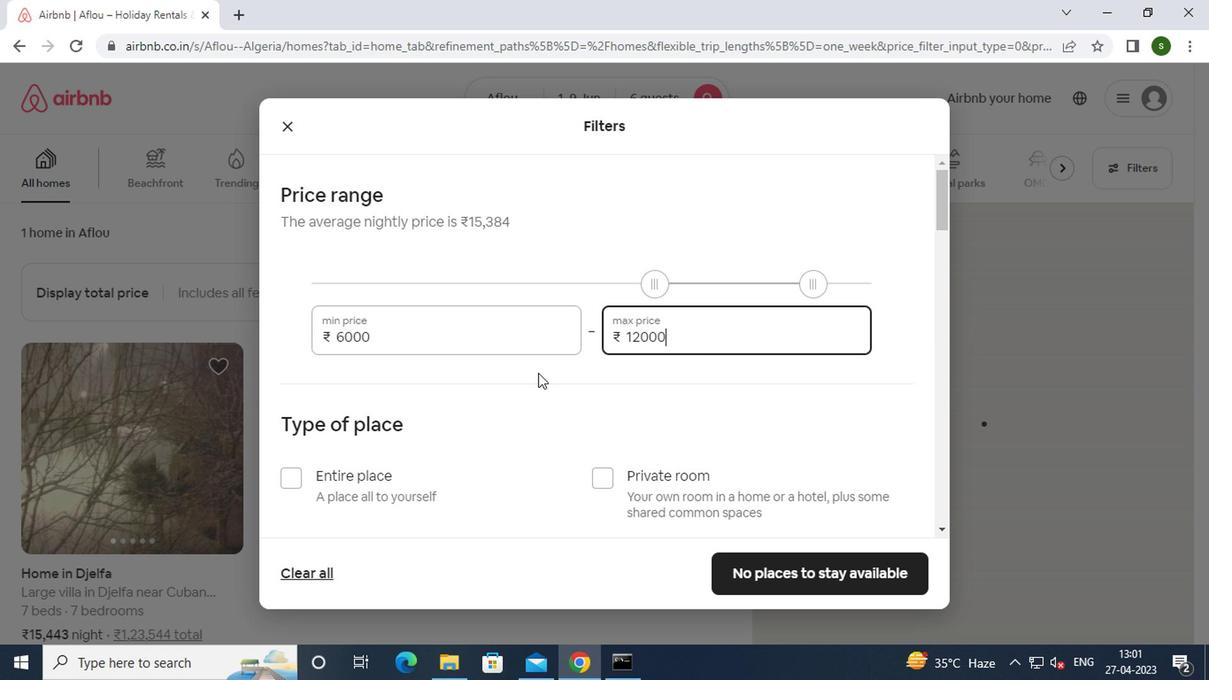 
Action: Mouse scrolled (507, 379) with delta (0, 0)
Screenshot: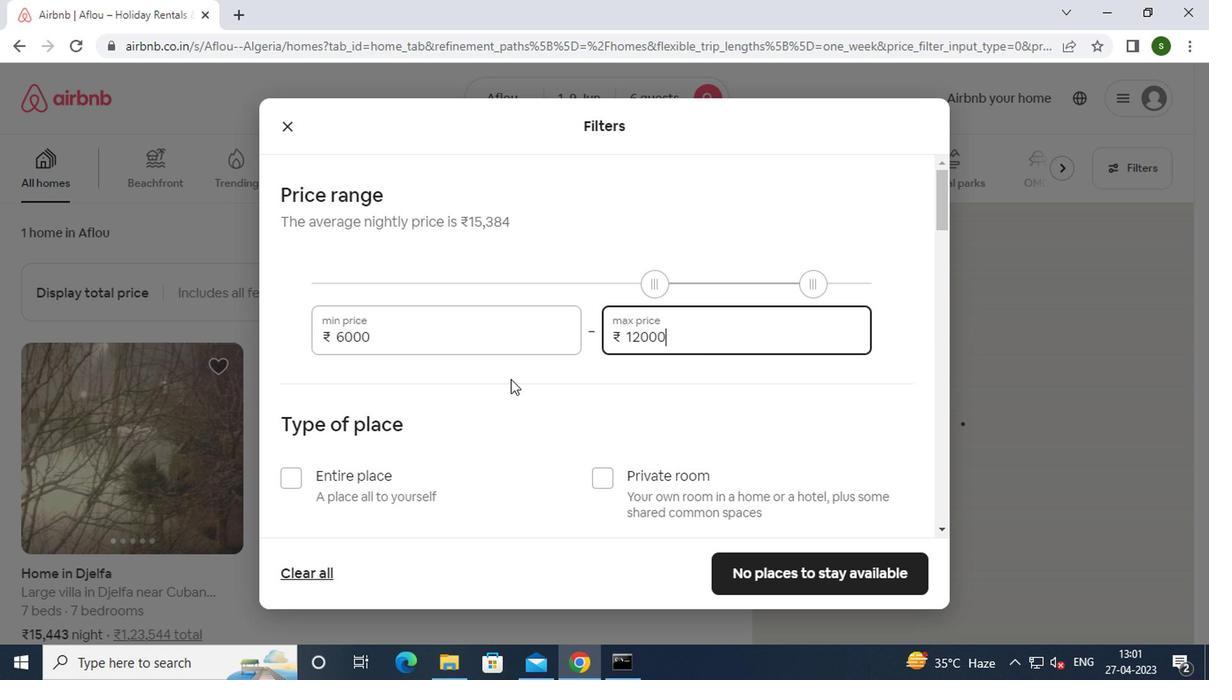 
Action: Mouse scrolled (507, 379) with delta (0, 0)
Screenshot: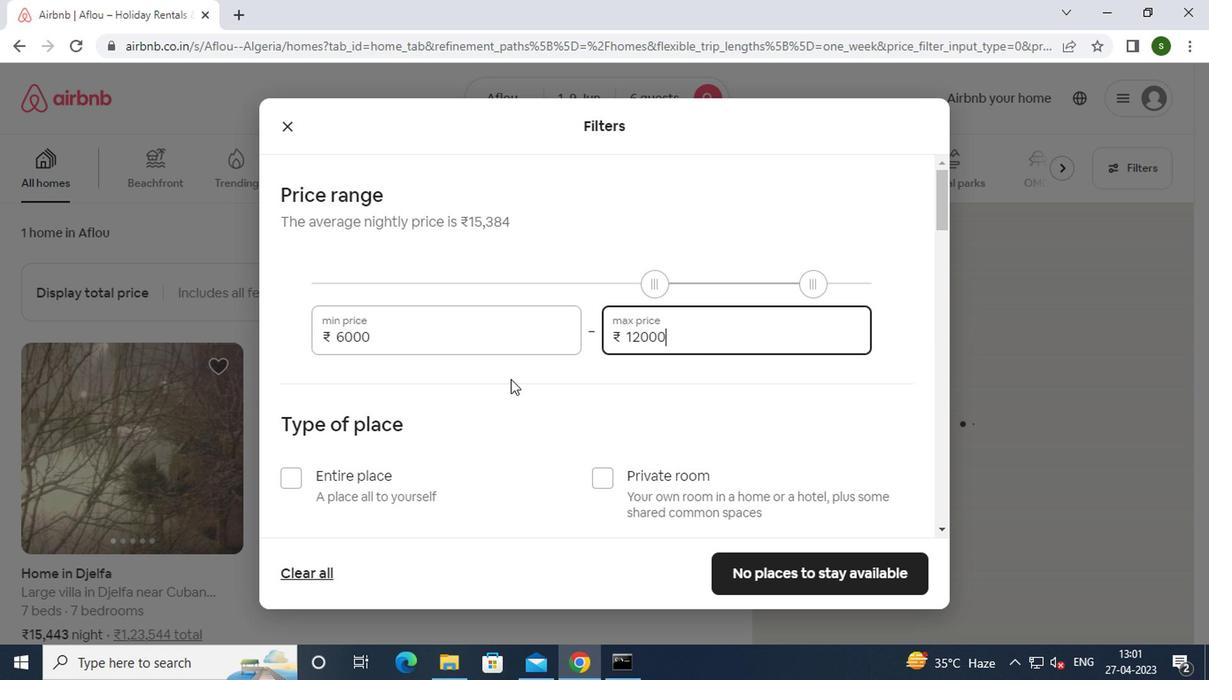 
Action: Mouse moved to (346, 305)
Screenshot: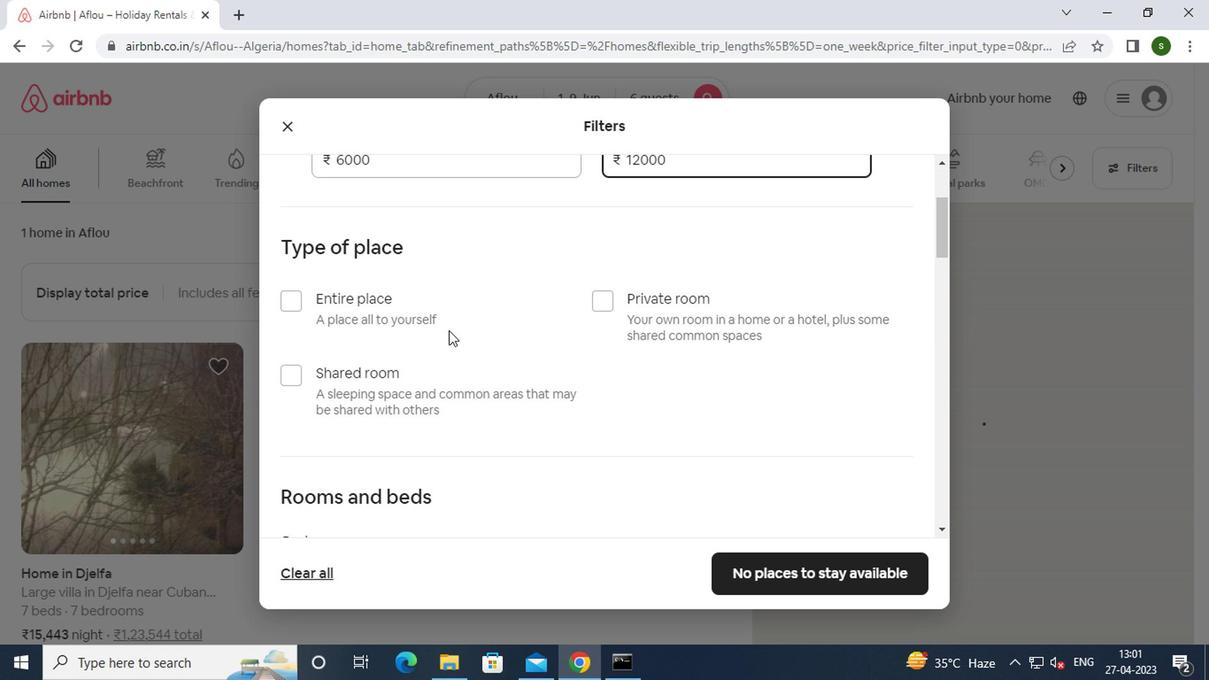 
Action: Mouse pressed left at (346, 305)
Screenshot: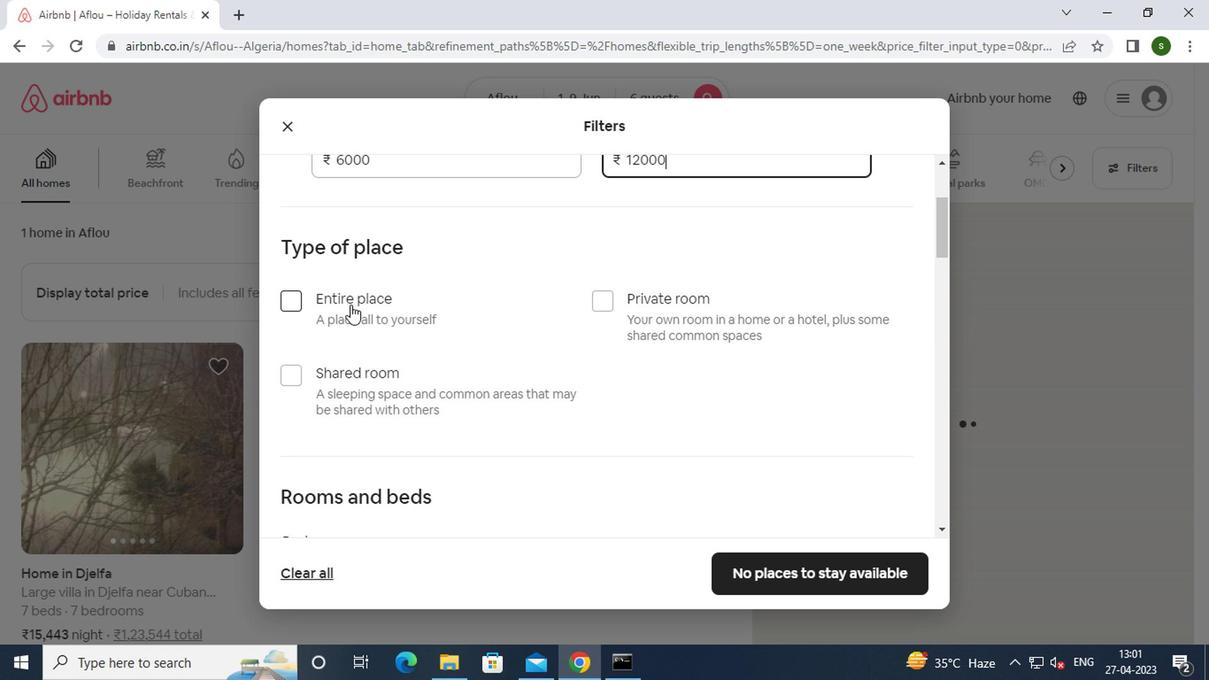 
Action: Mouse moved to (419, 304)
Screenshot: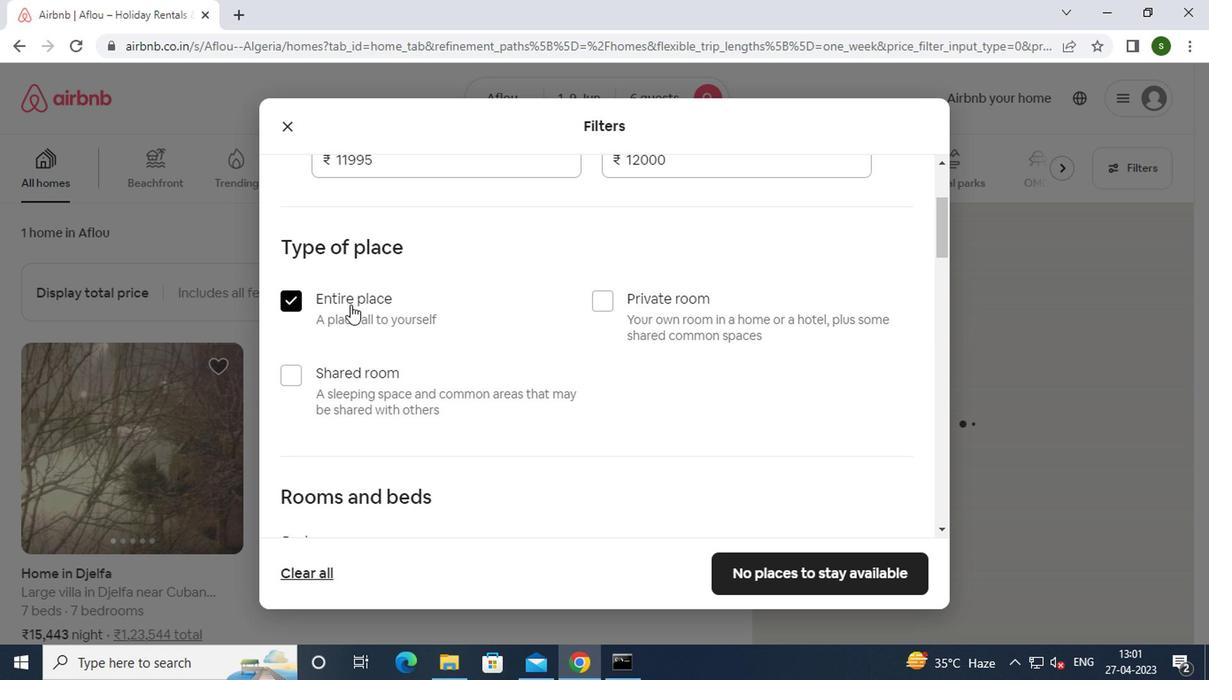 
Action: Mouse scrolled (419, 303) with delta (0, -1)
Screenshot: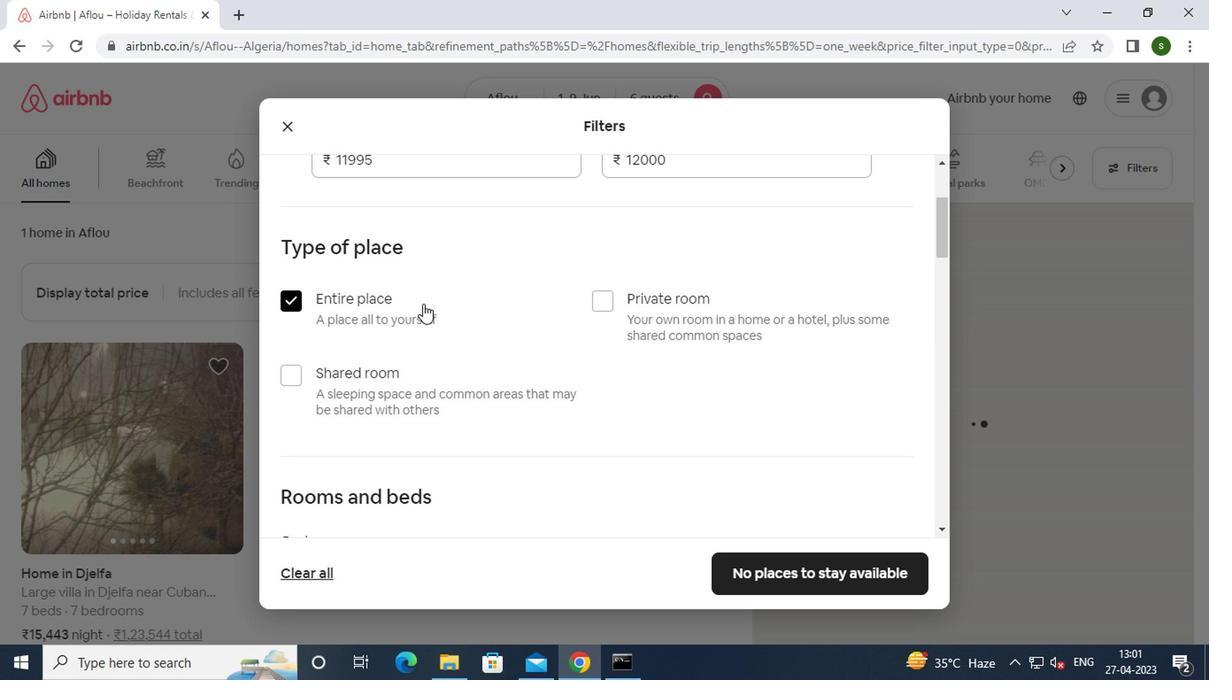 
Action: Mouse scrolled (419, 303) with delta (0, -1)
Screenshot: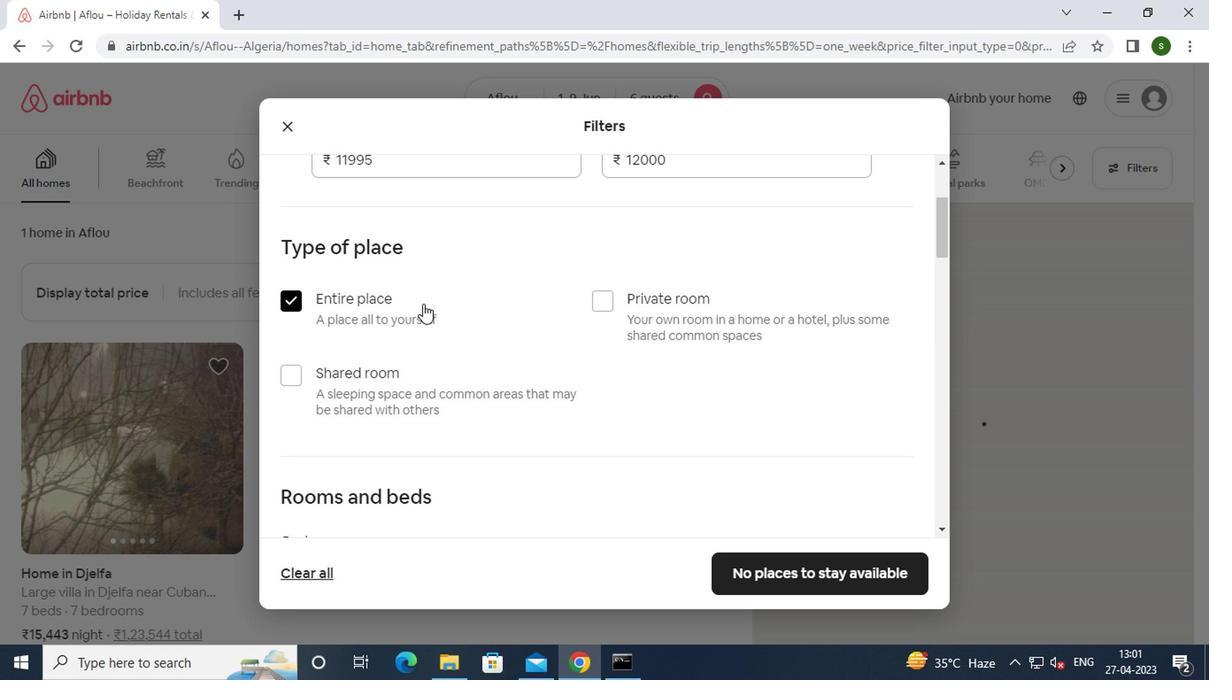
Action: Mouse scrolled (419, 303) with delta (0, -1)
Screenshot: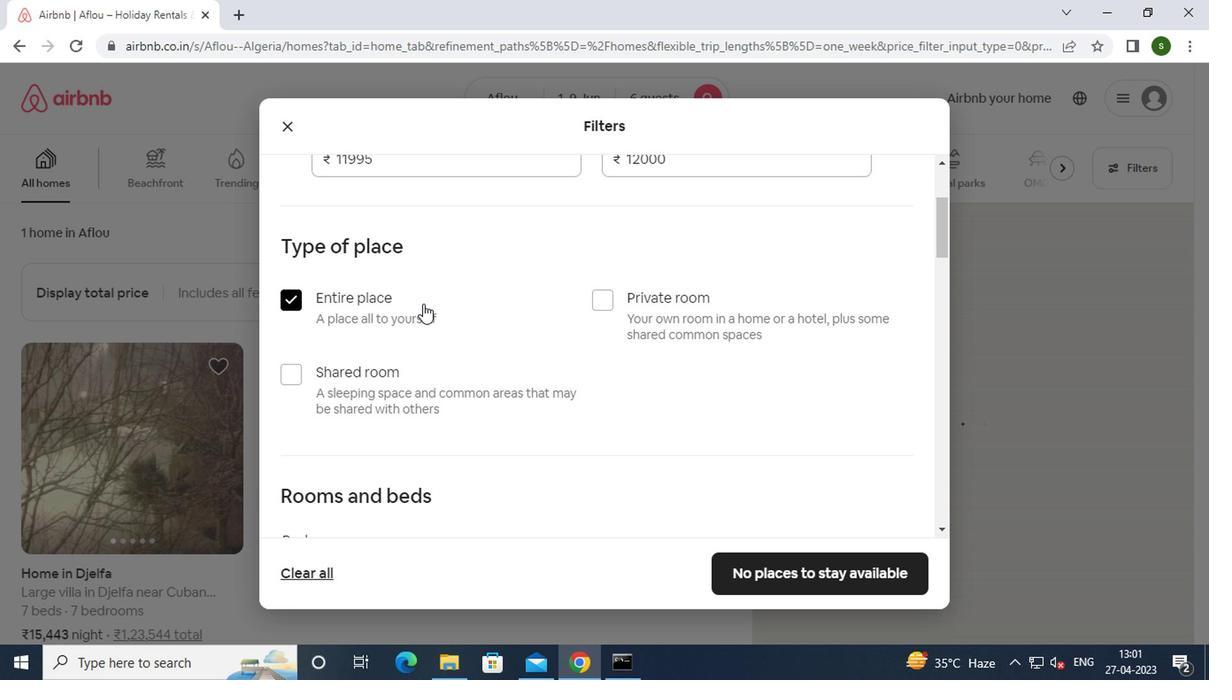 
Action: Mouse scrolled (419, 303) with delta (0, -1)
Screenshot: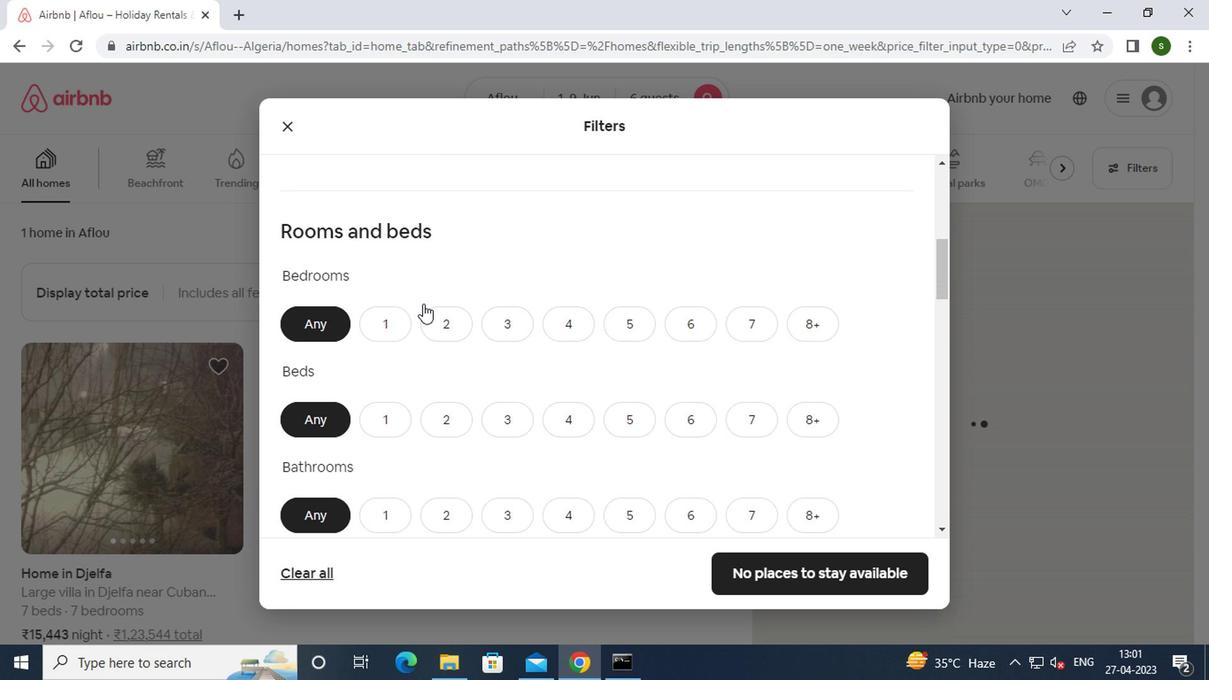 
Action: Mouse moved to (502, 243)
Screenshot: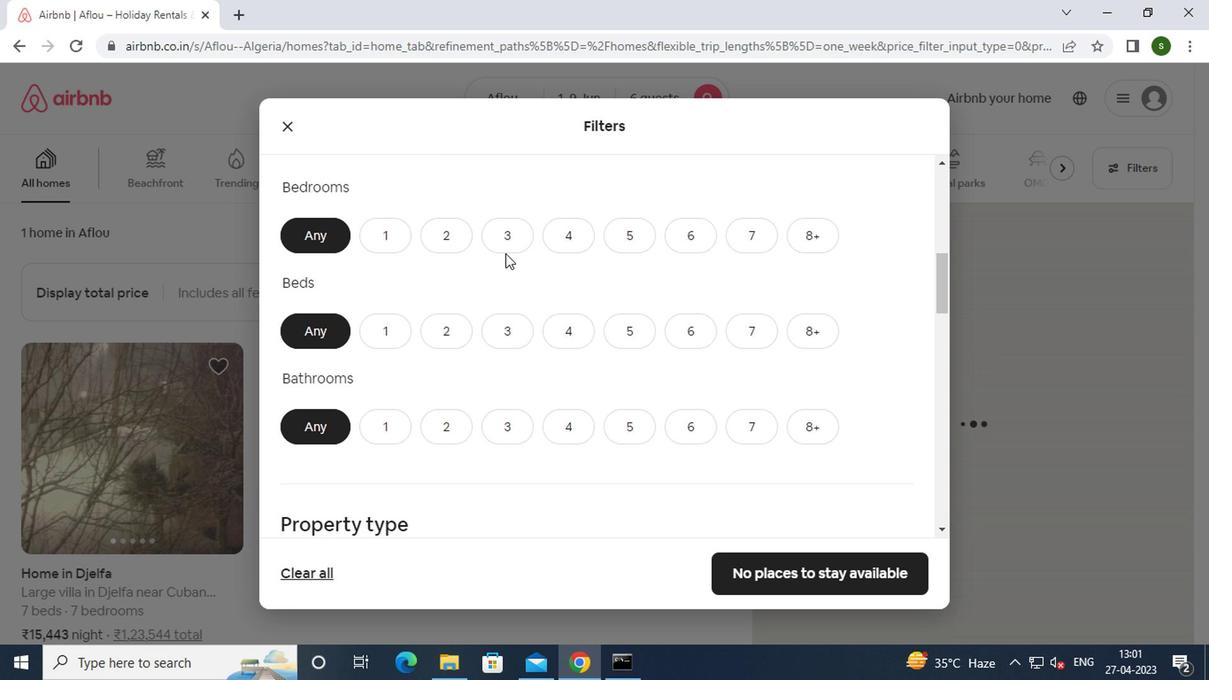 
Action: Mouse pressed left at (502, 243)
Screenshot: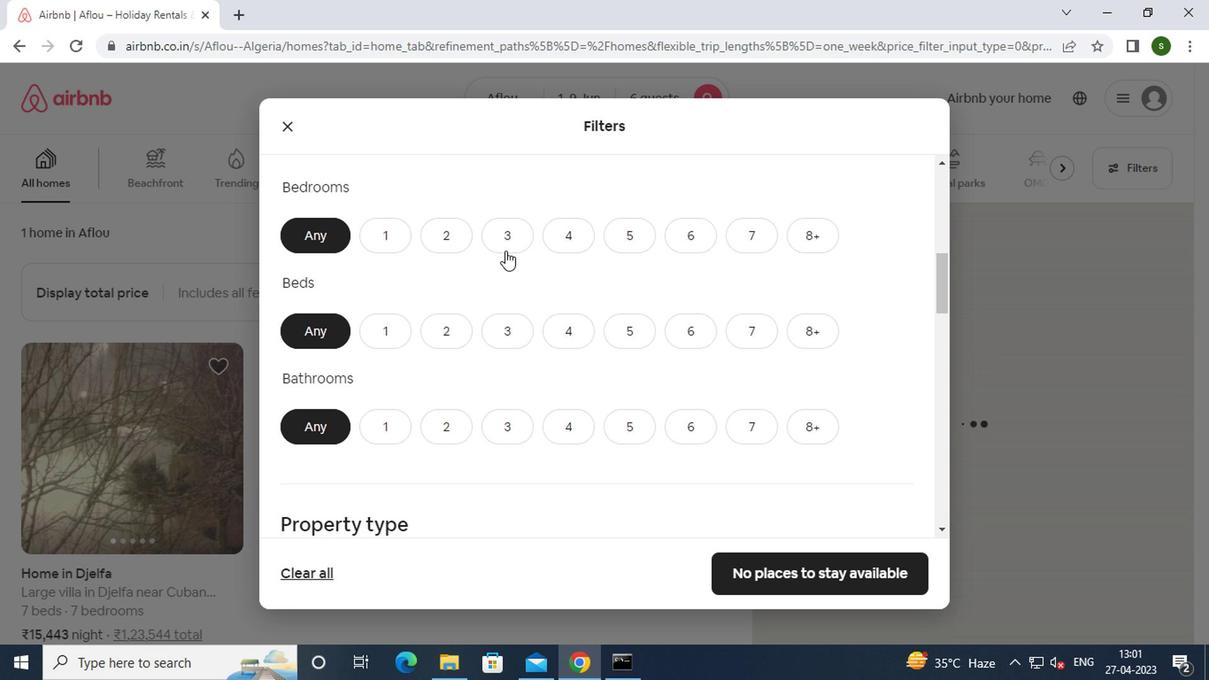 
Action: Mouse moved to (521, 325)
Screenshot: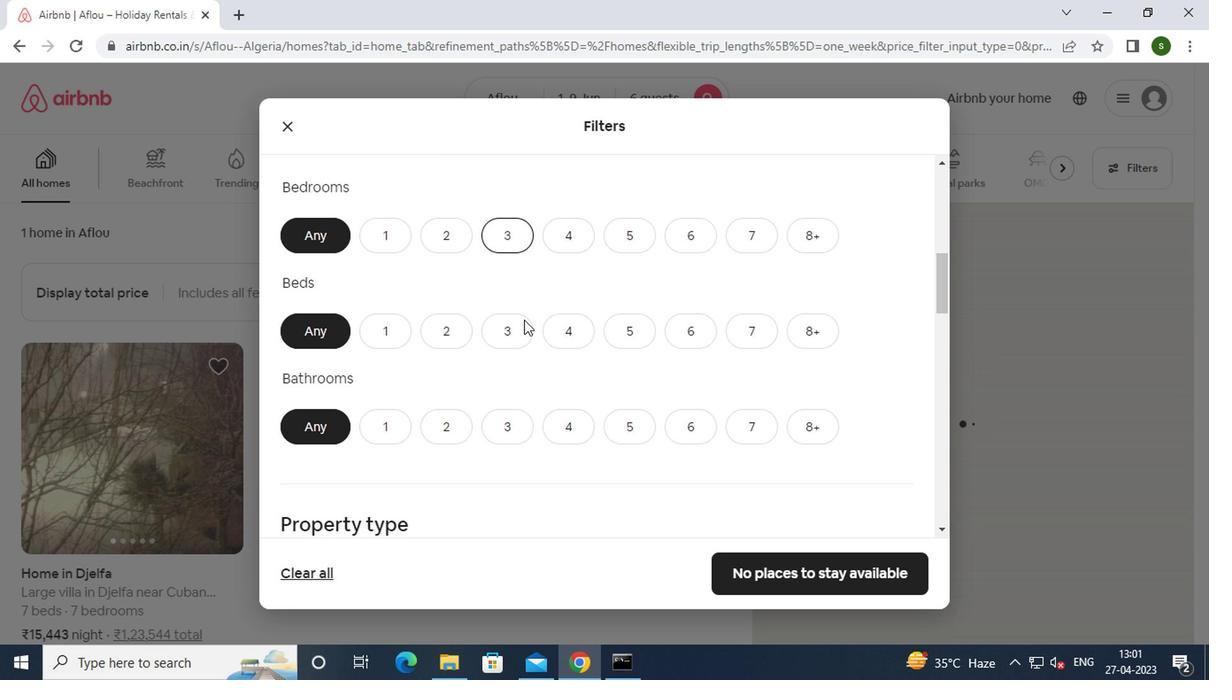 
Action: Mouse pressed left at (521, 325)
Screenshot: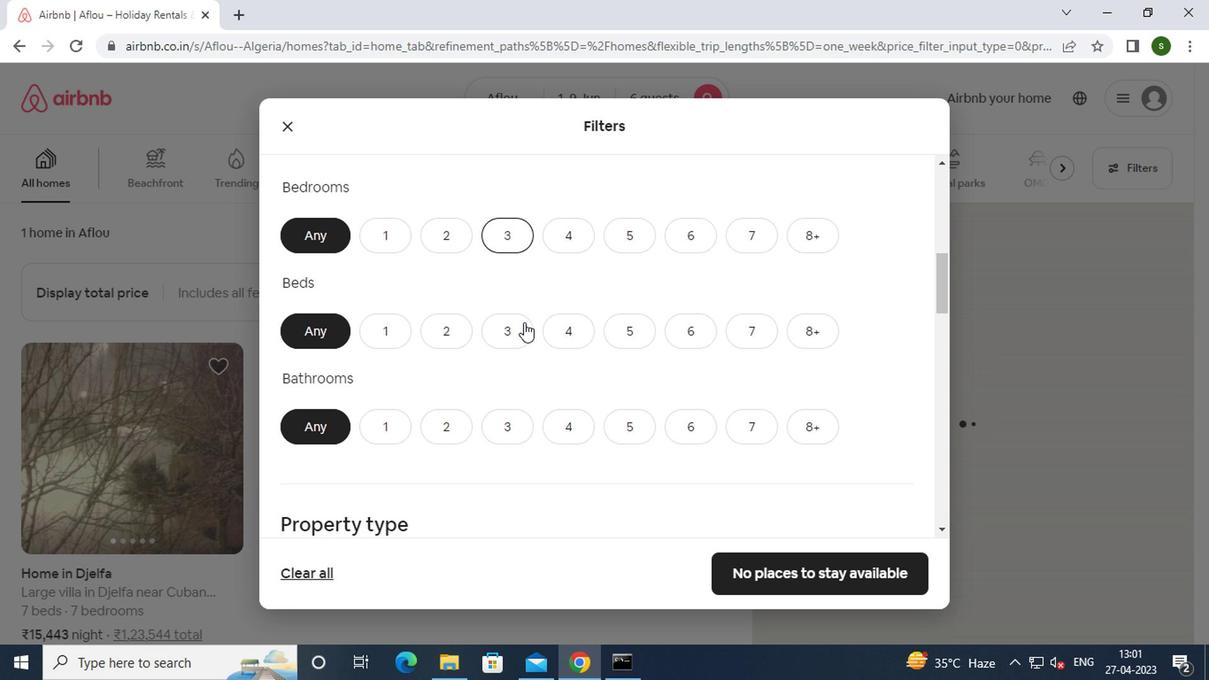 
Action: Mouse moved to (517, 429)
Screenshot: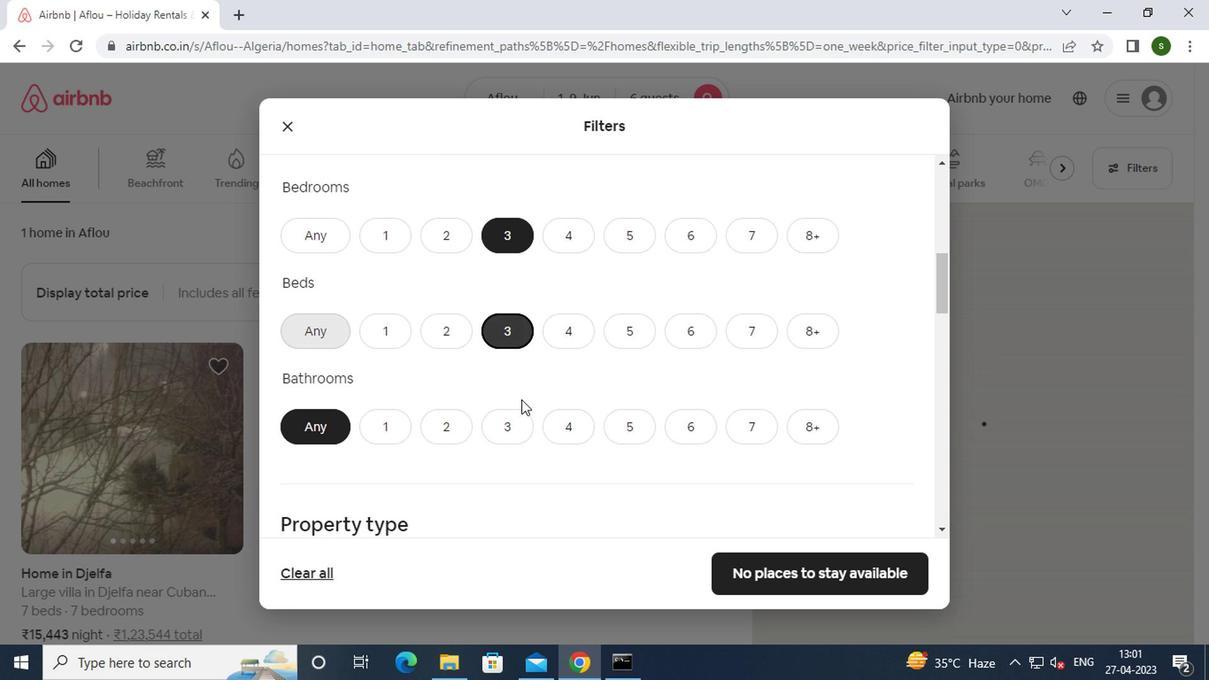 
Action: Mouse pressed left at (517, 429)
Screenshot: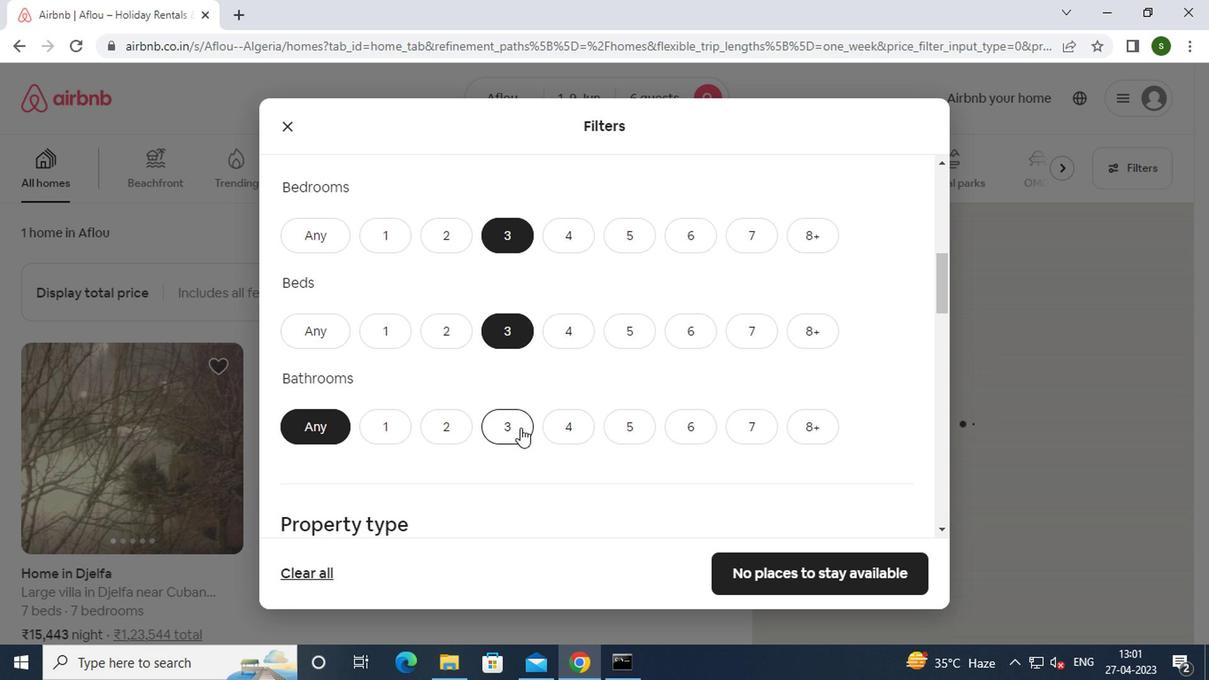 
Action: Mouse moved to (528, 366)
Screenshot: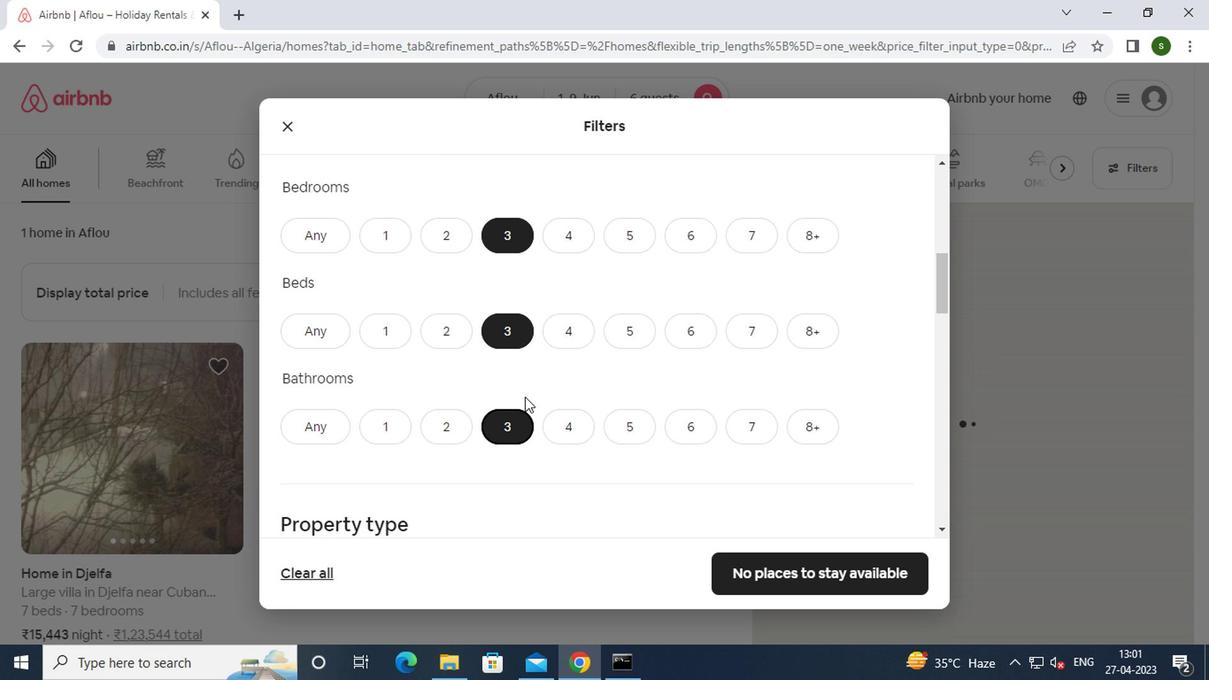 
Action: Mouse scrolled (528, 366) with delta (0, 0)
Screenshot: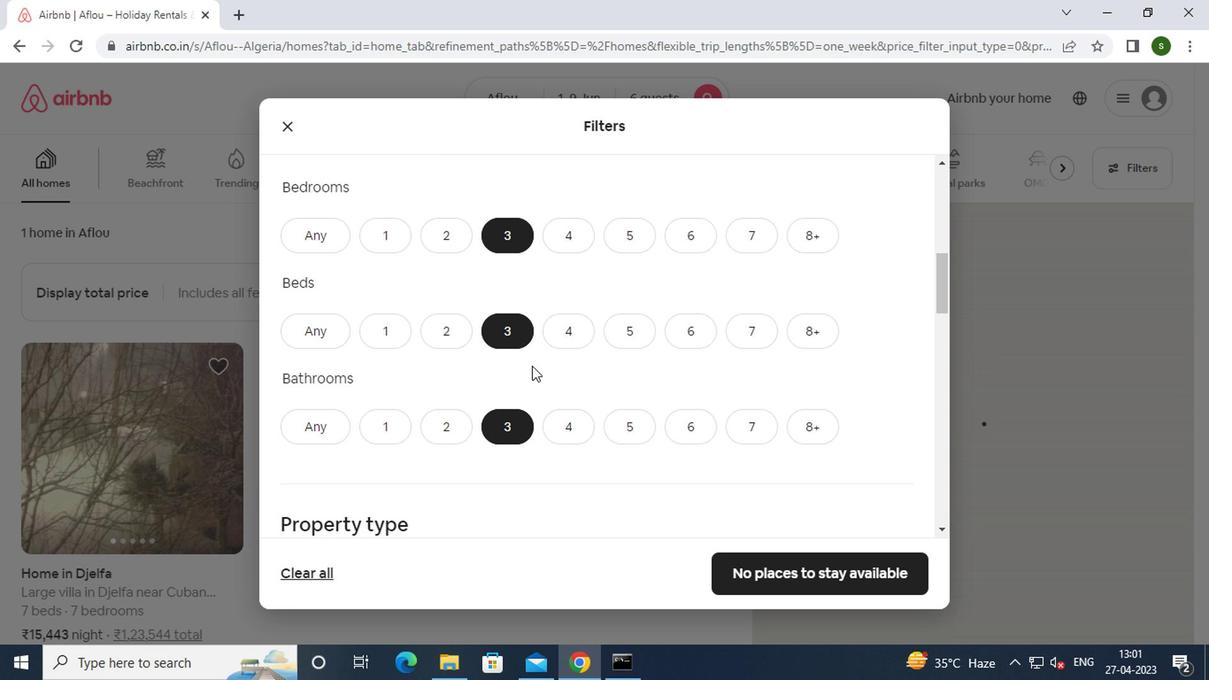 
Action: Mouse scrolled (528, 366) with delta (0, 0)
Screenshot: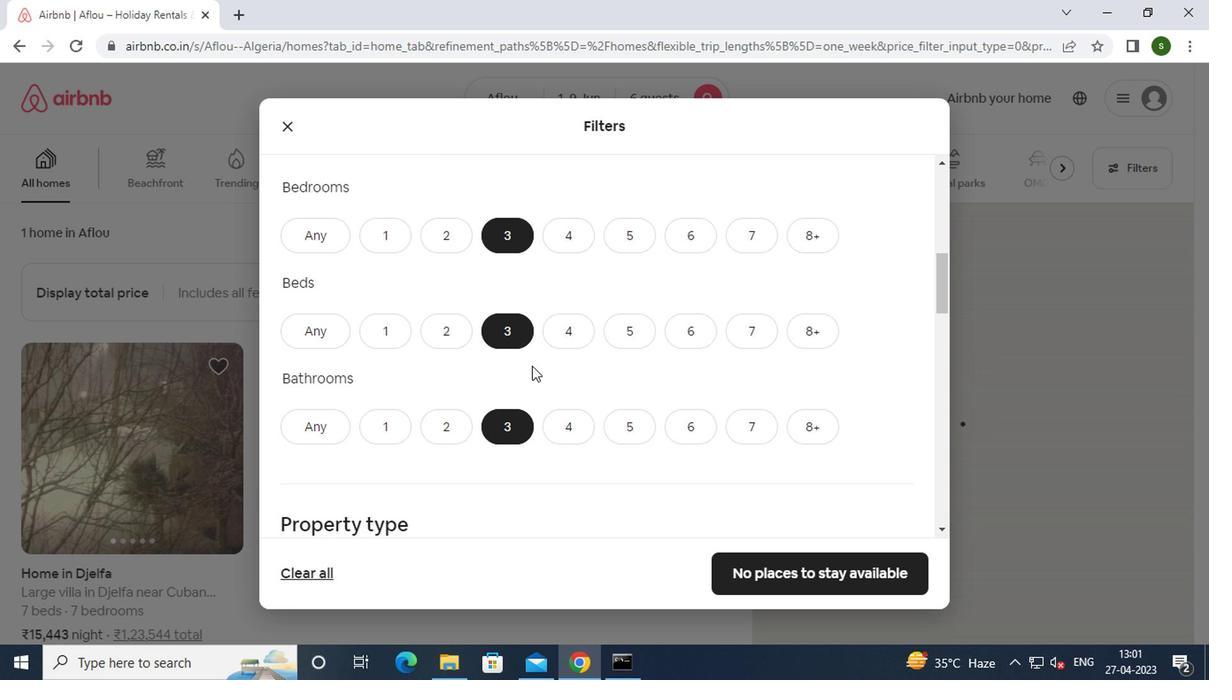 
Action: Mouse moved to (321, 411)
Screenshot: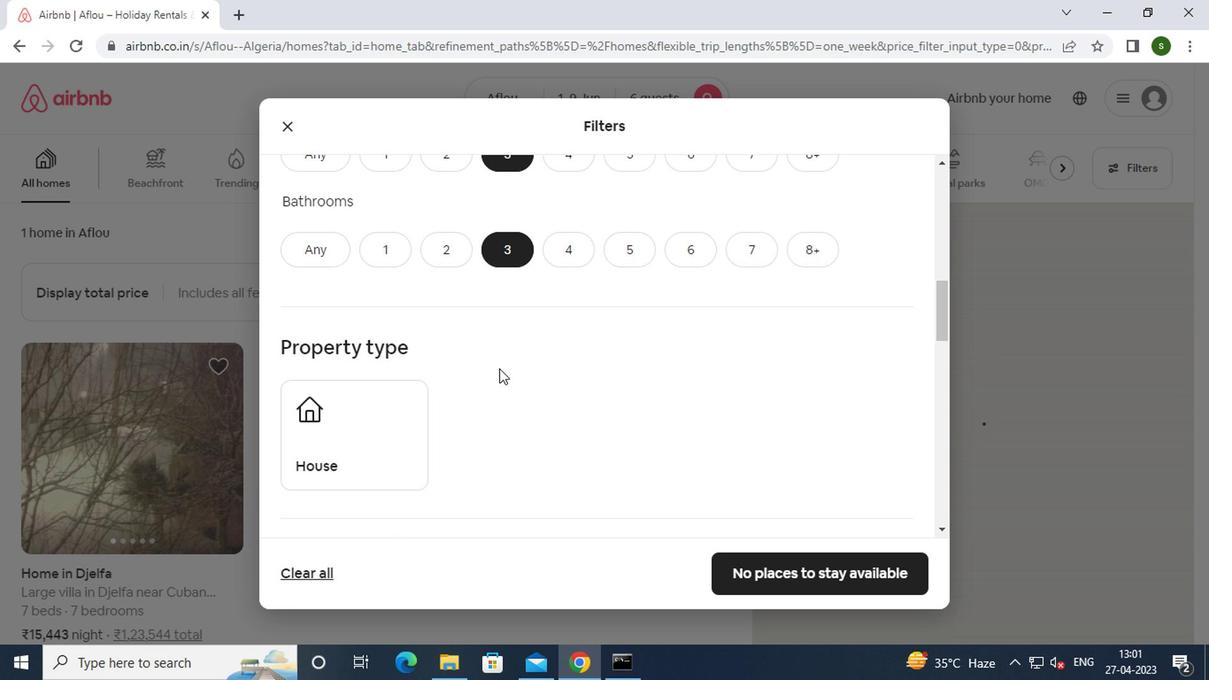 
Action: Mouse pressed left at (321, 411)
Screenshot: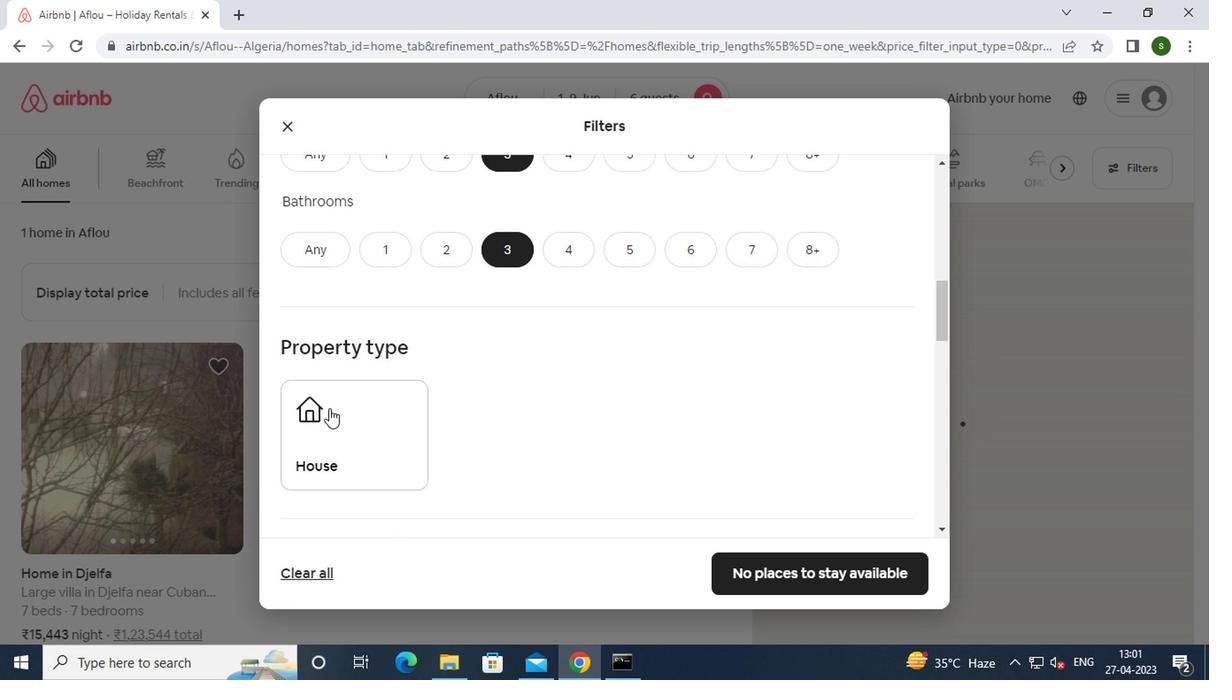 
Action: Mouse moved to (513, 405)
Screenshot: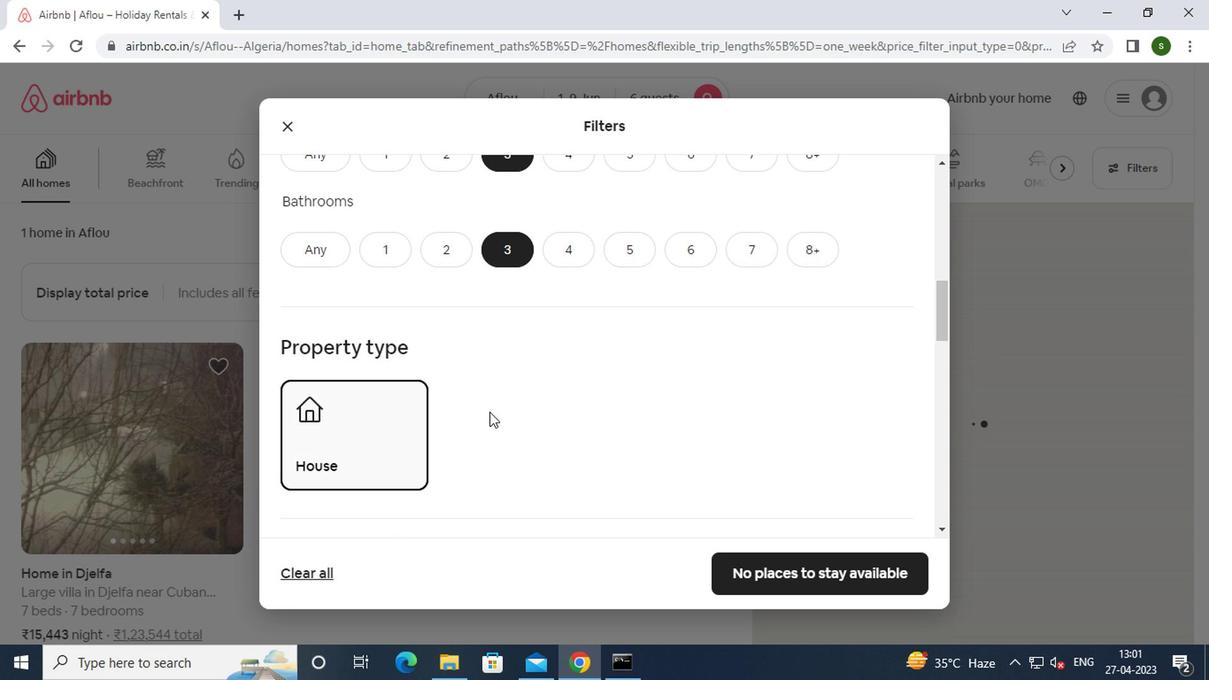 
Action: Mouse scrolled (513, 405) with delta (0, 0)
Screenshot: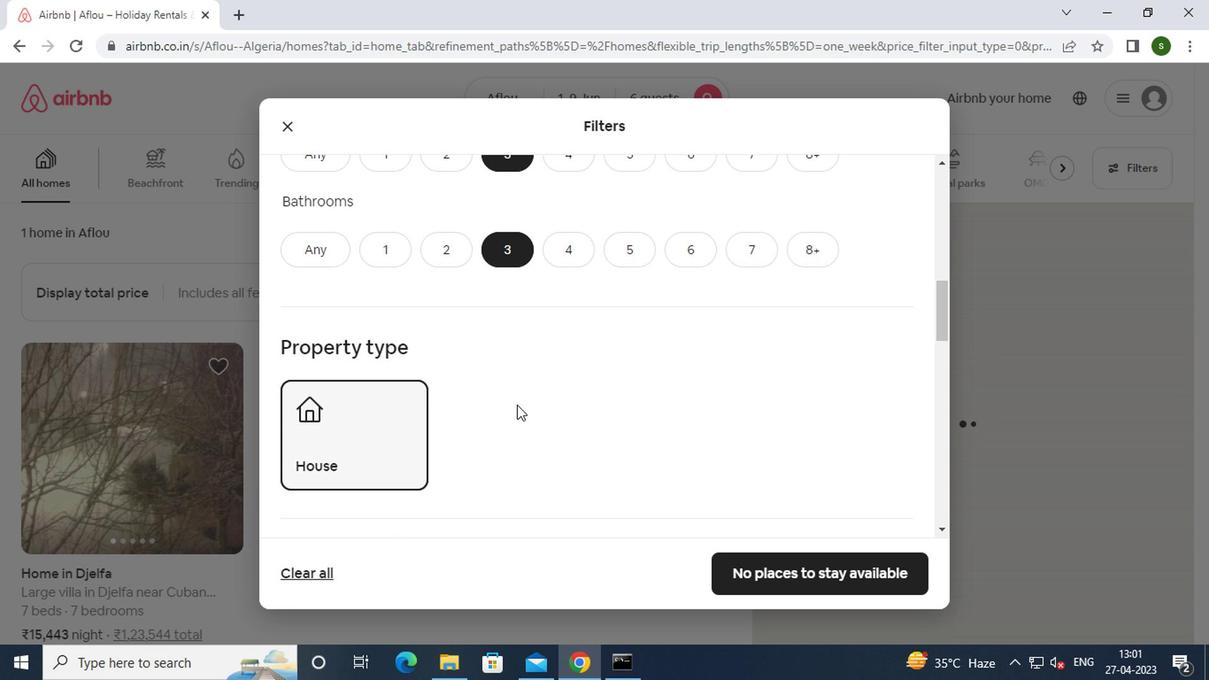 
Action: Mouse scrolled (513, 405) with delta (0, 0)
Screenshot: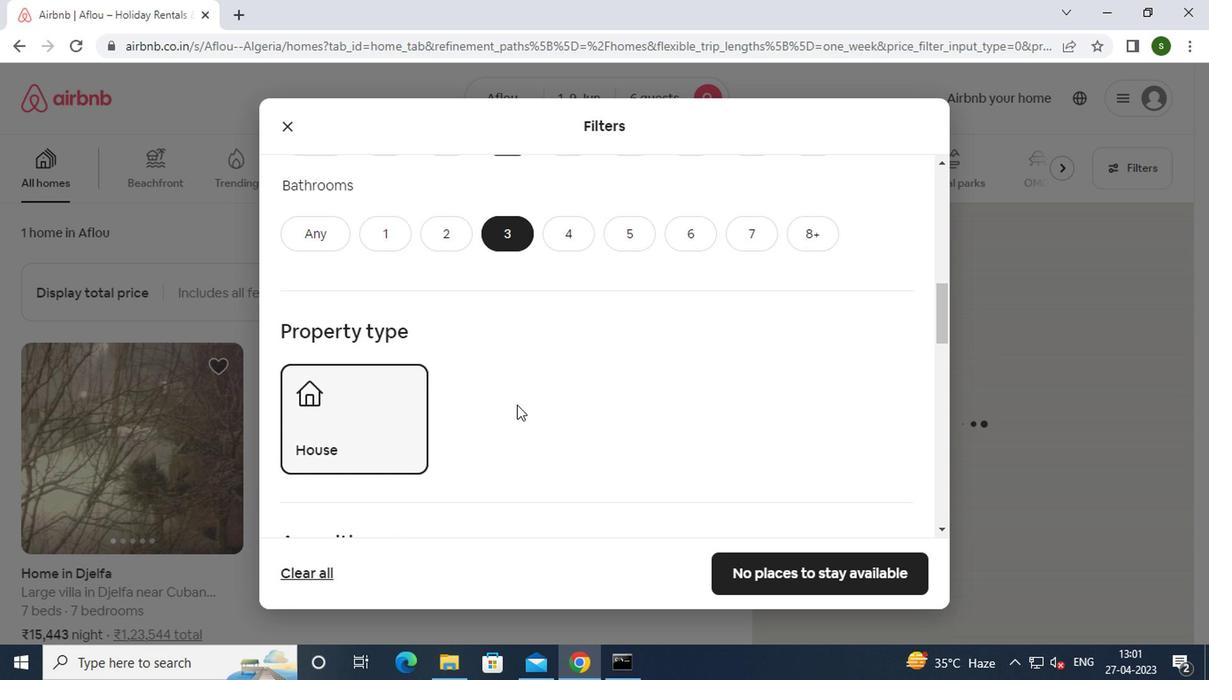 
Action: Mouse scrolled (513, 405) with delta (0, 0)
Screenshot: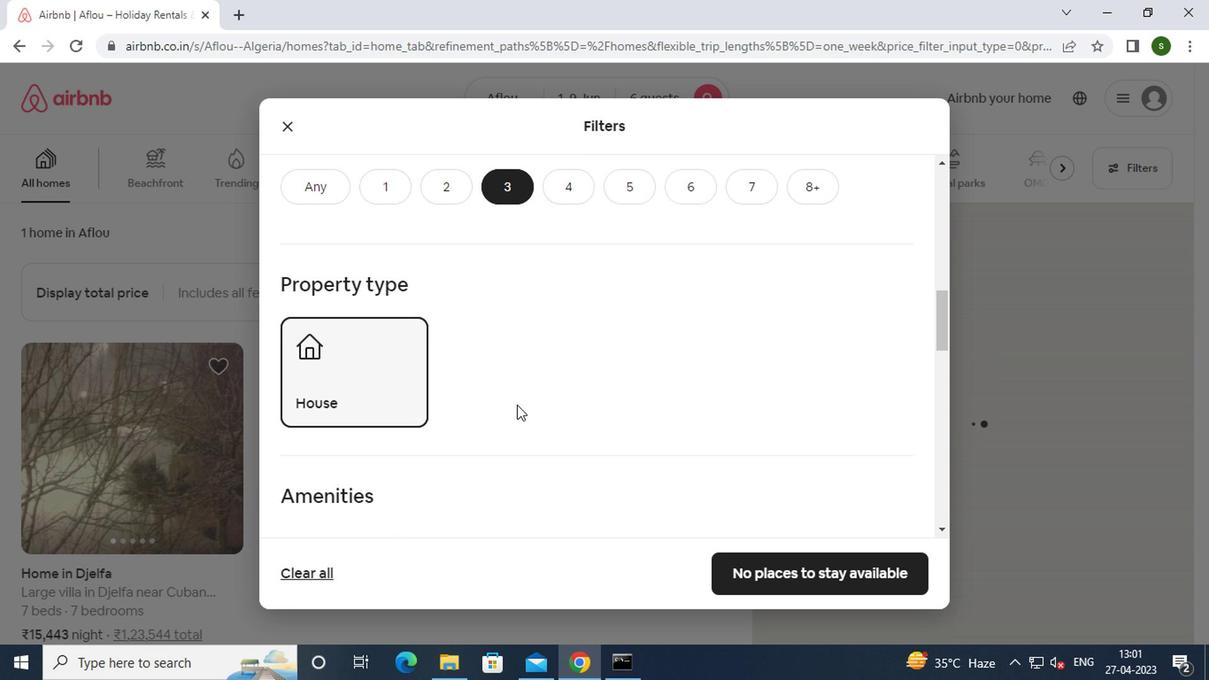 
Action: Mouse scrolled (513, 405) with delta (0, 0)
Screenshot: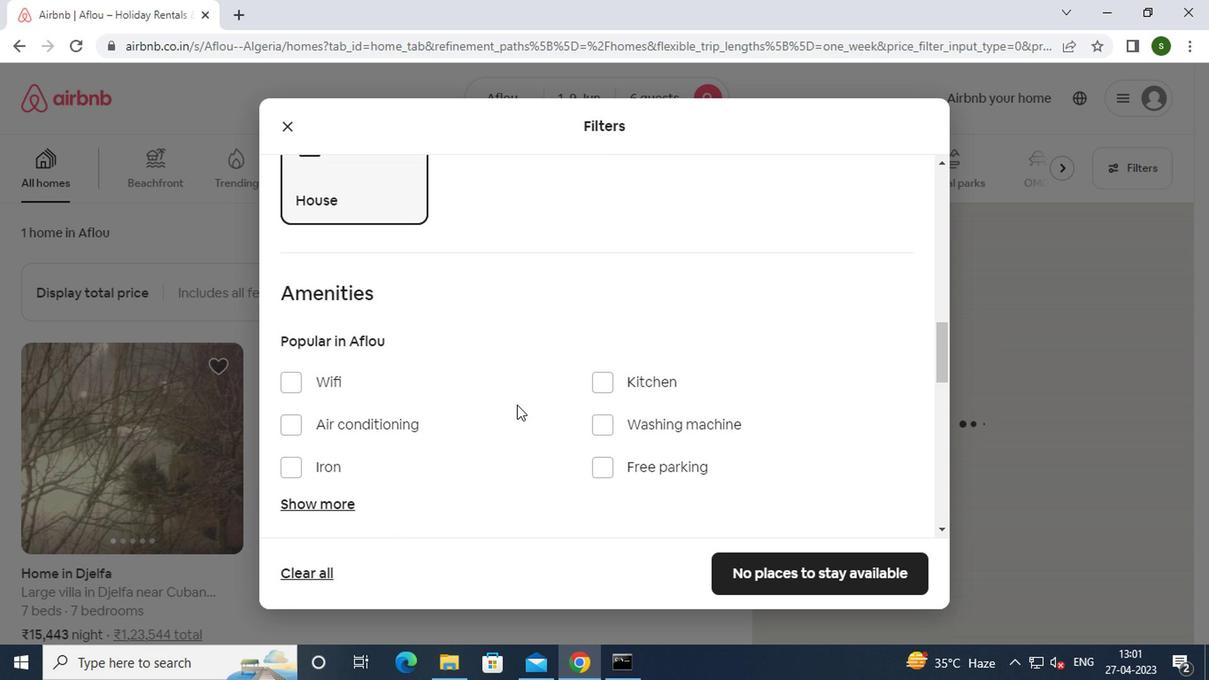 
Action: Mouse scrolled (513, 405) with delta (0, 0)
Screenshot: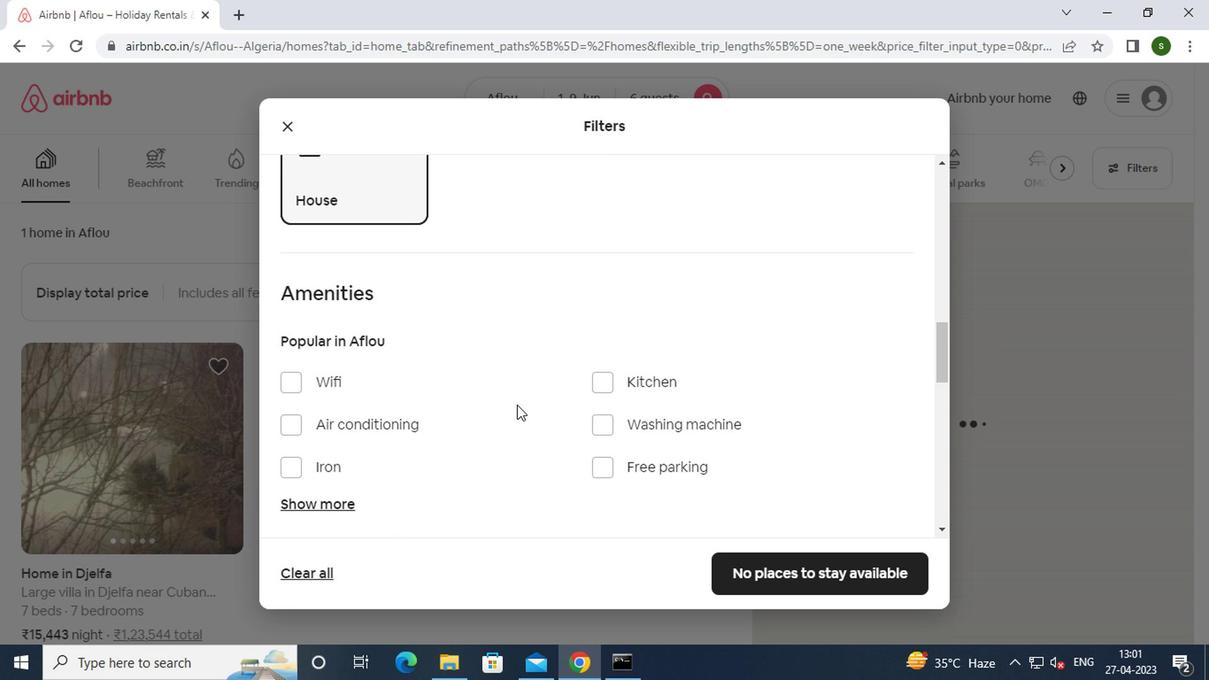 
Action: Mouse scrolled (513, 405) with delta (0, 0)
Screenshot: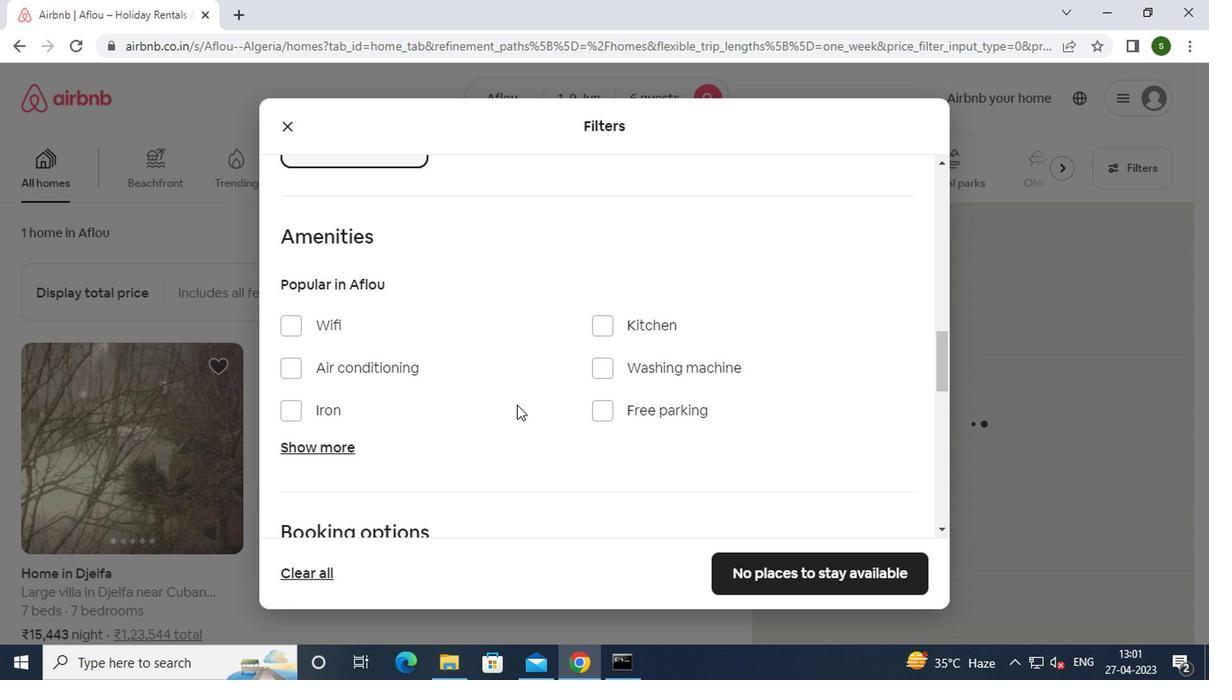 
Action: Mouse scrolled (513, 405) with delta (0, 0)
Screenshot: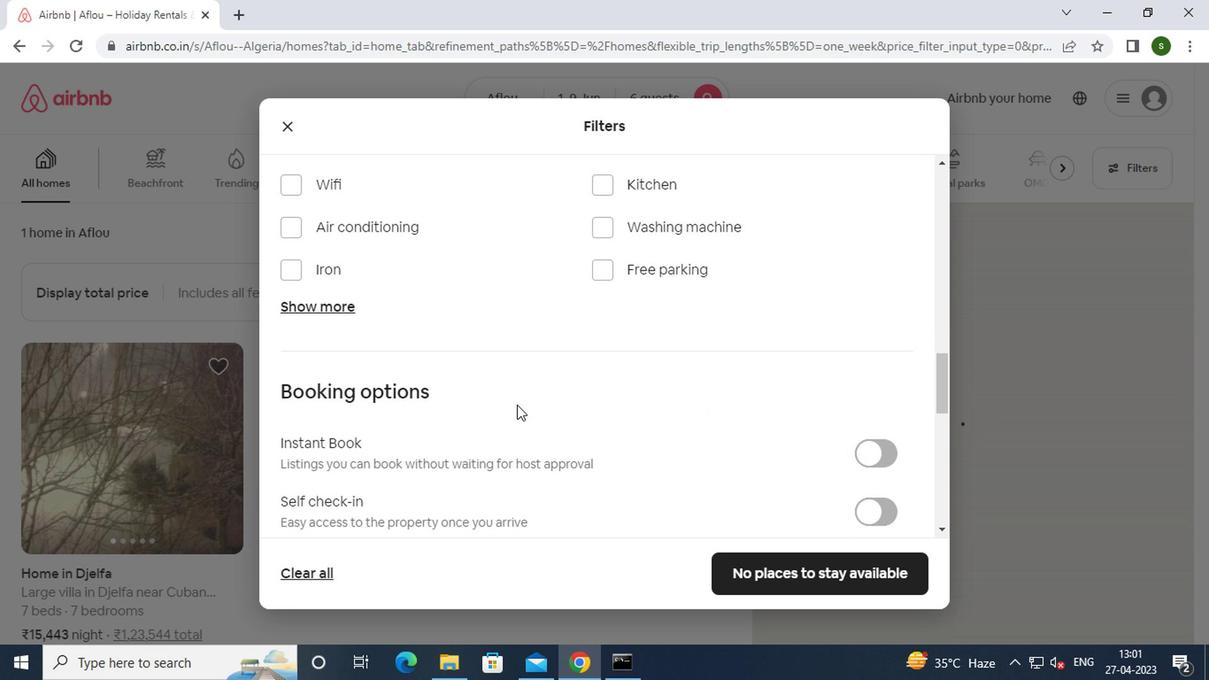 
Action: Mouse moved to (870, 351)
Screenshot: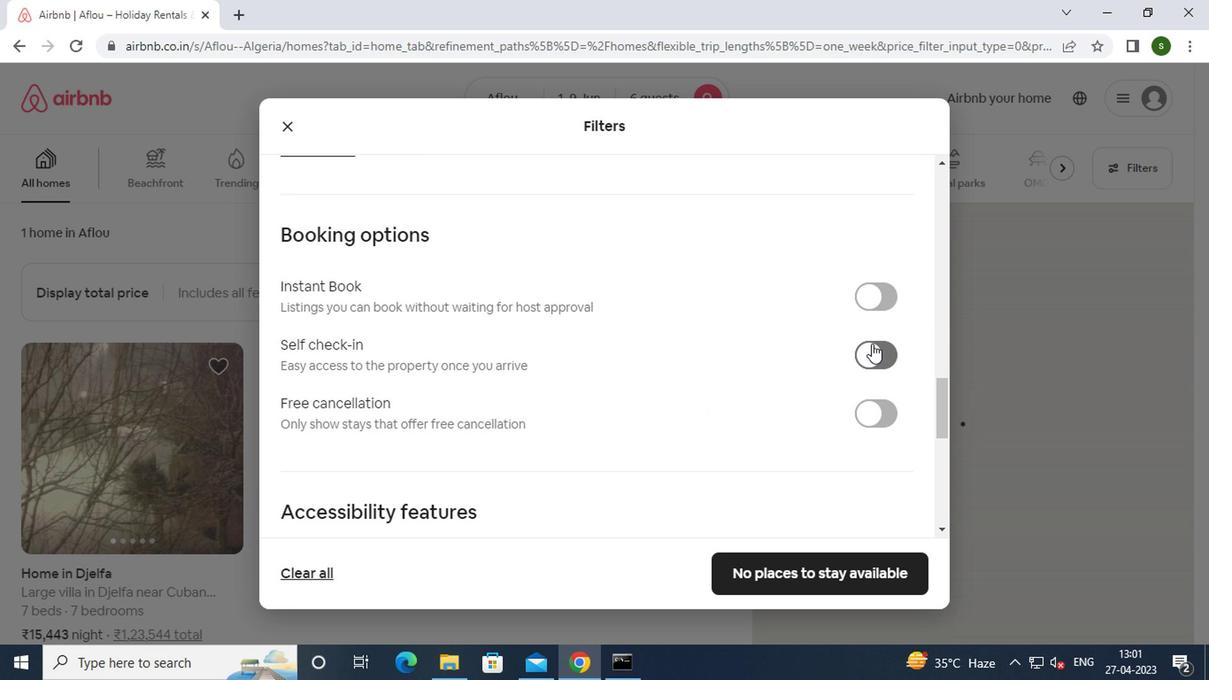 
Action: Mouse pressed left at (870, 351)
Screenshot: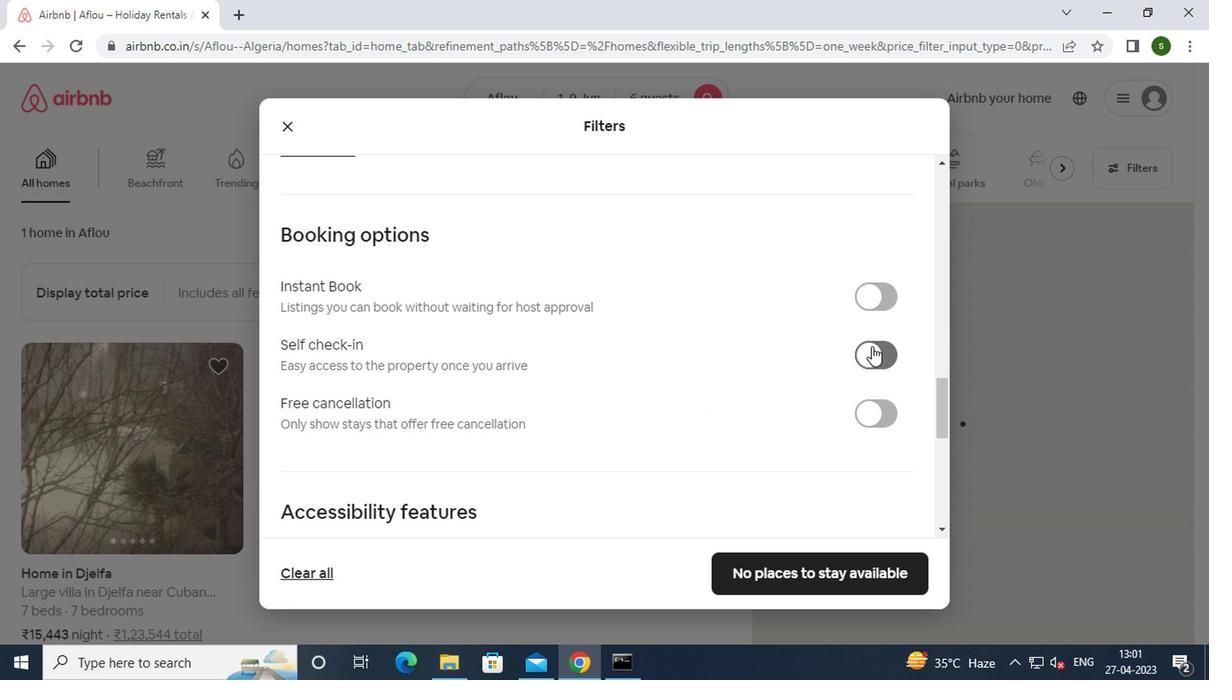 
Action: Mouse moved to (778, 558)
Screenshot: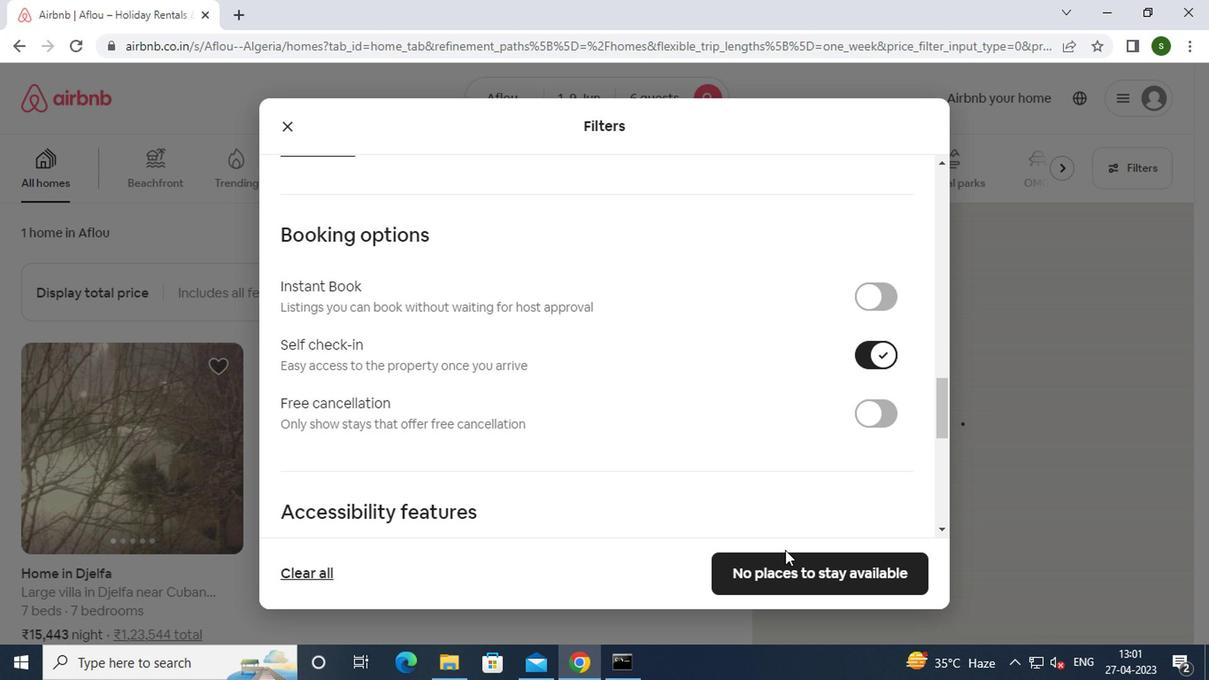 
Action: Mouse pressed left at (778, 558)
Screenshot: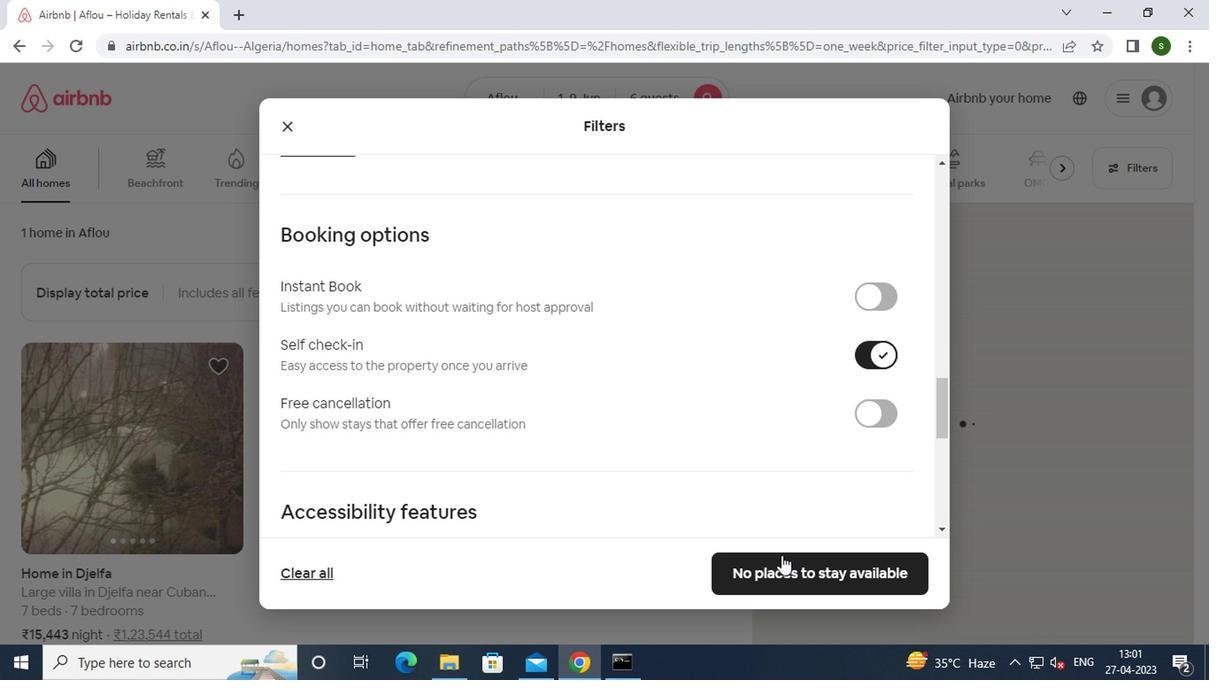 
Action: Mouse moved to (778, 558)
Screenshot: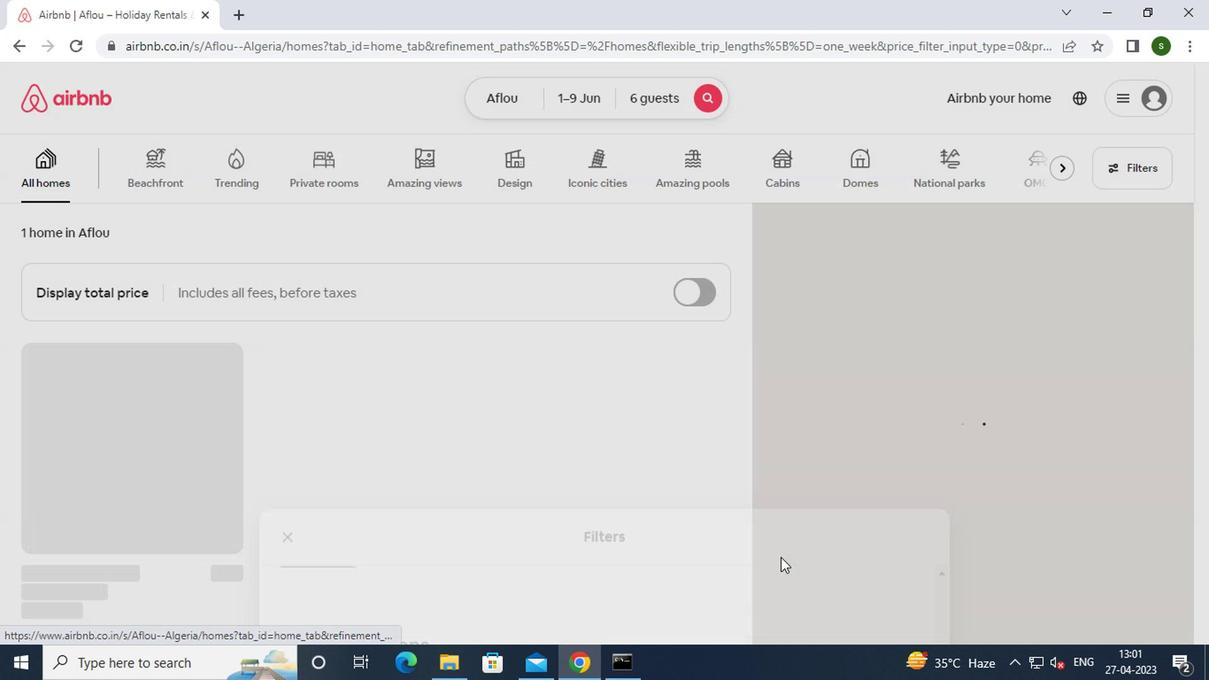 
